 Task: Create a due date automation trigger when advanced on, on the monday before a card is due add content with a name starting with resume at 11:00 AM.
Action: Mouse moved to (1013, 302)
Screenshot: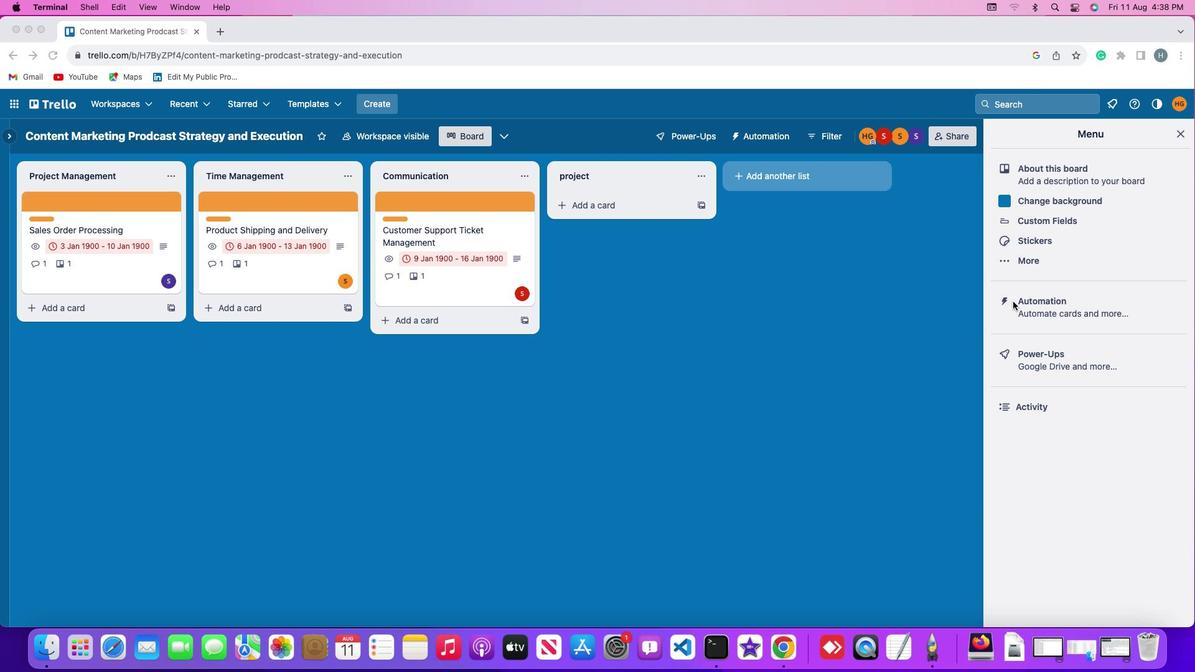 
Action: Mouse pressed left at (1013, 302)
Screenshot: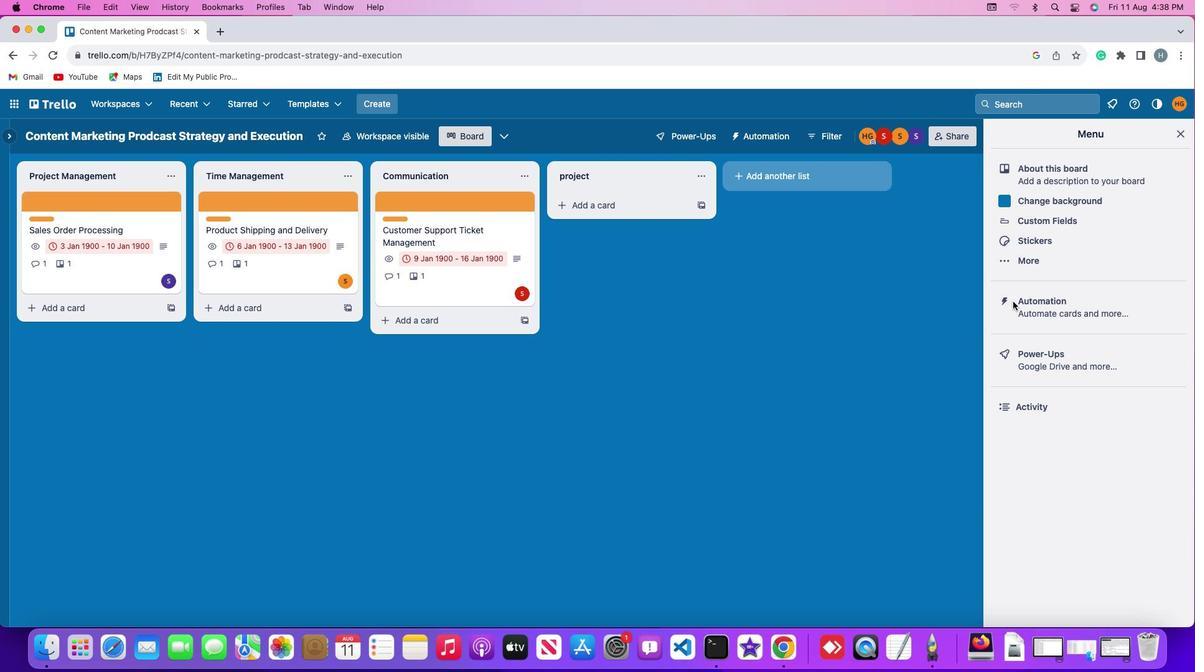 
Action: Mouse pressed left at (1013, 302)
Screenshot: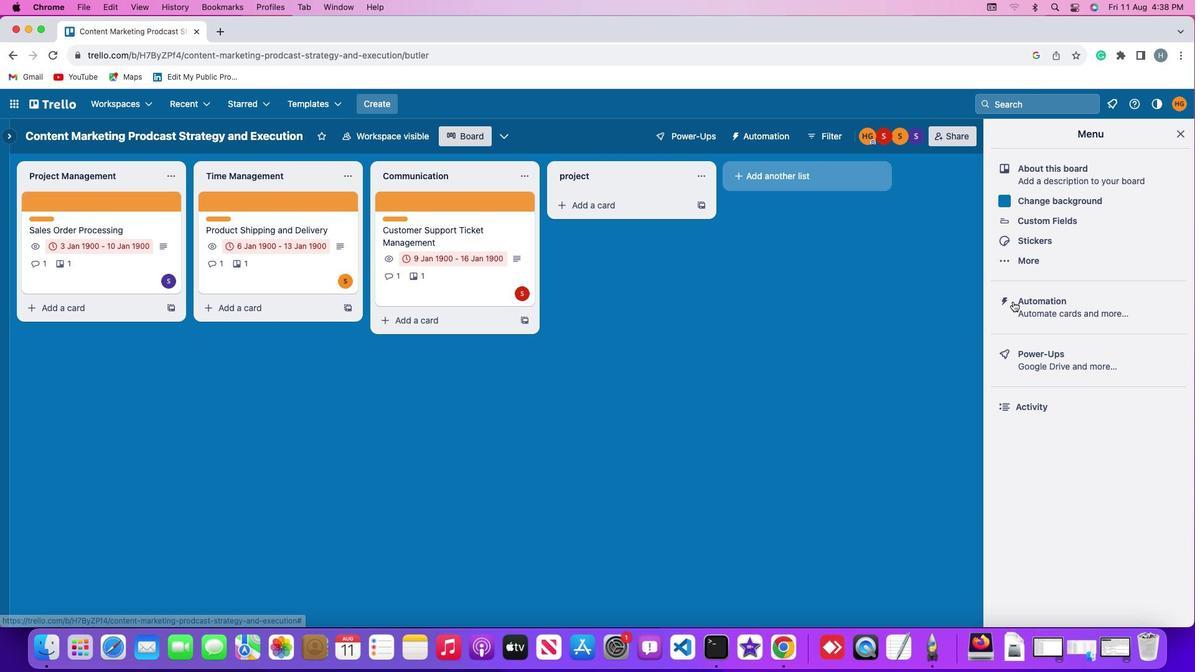 
Action: Mouse moved to (78, 292)
Screenshot: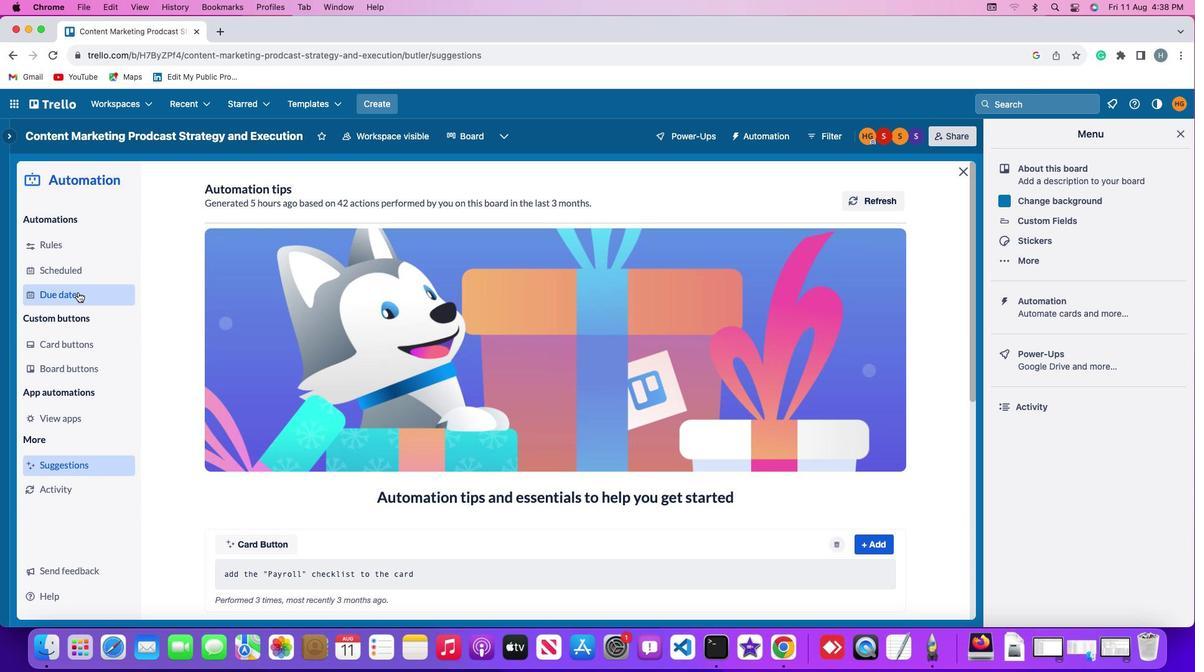 
Action: Mouse pressed left at (78, 292)
Screenshot: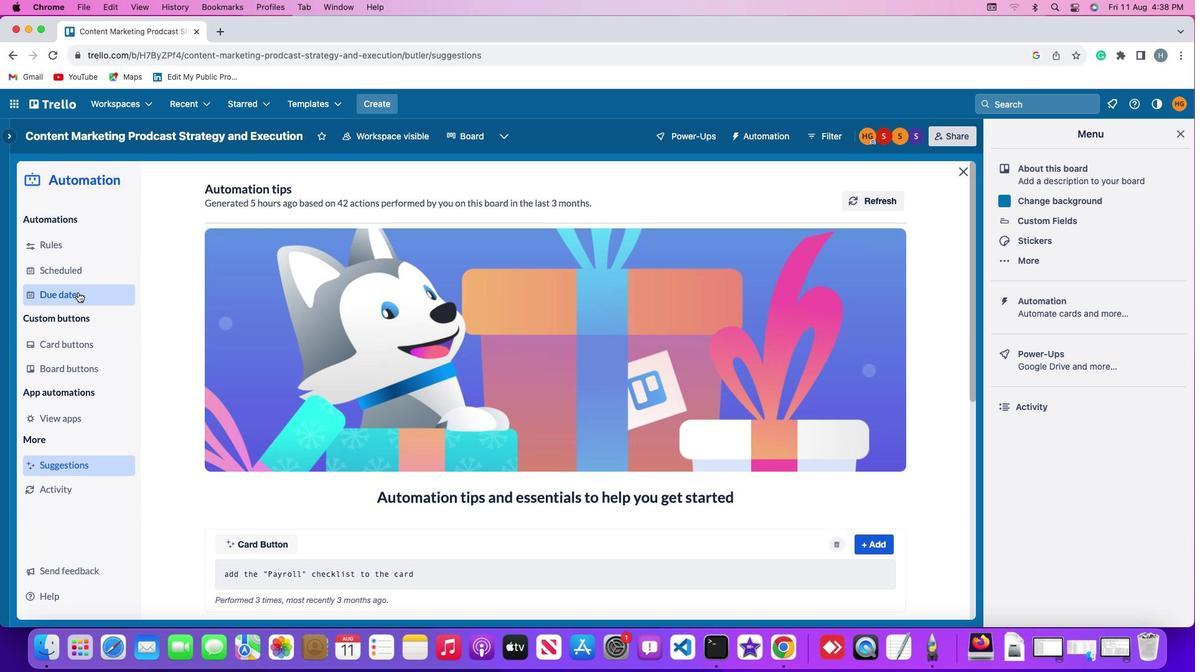 
Action: Mouse moved to (824, 192)
Screenshot: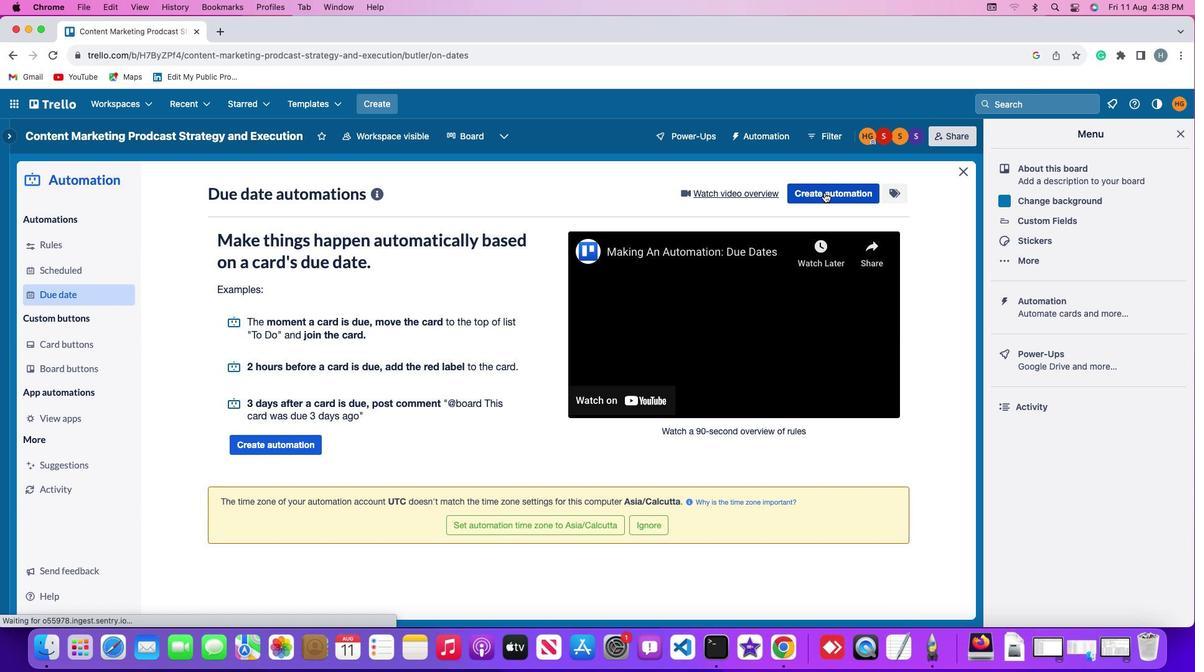 
Action: Mouse pressed left at (824, 192)
Screenshot: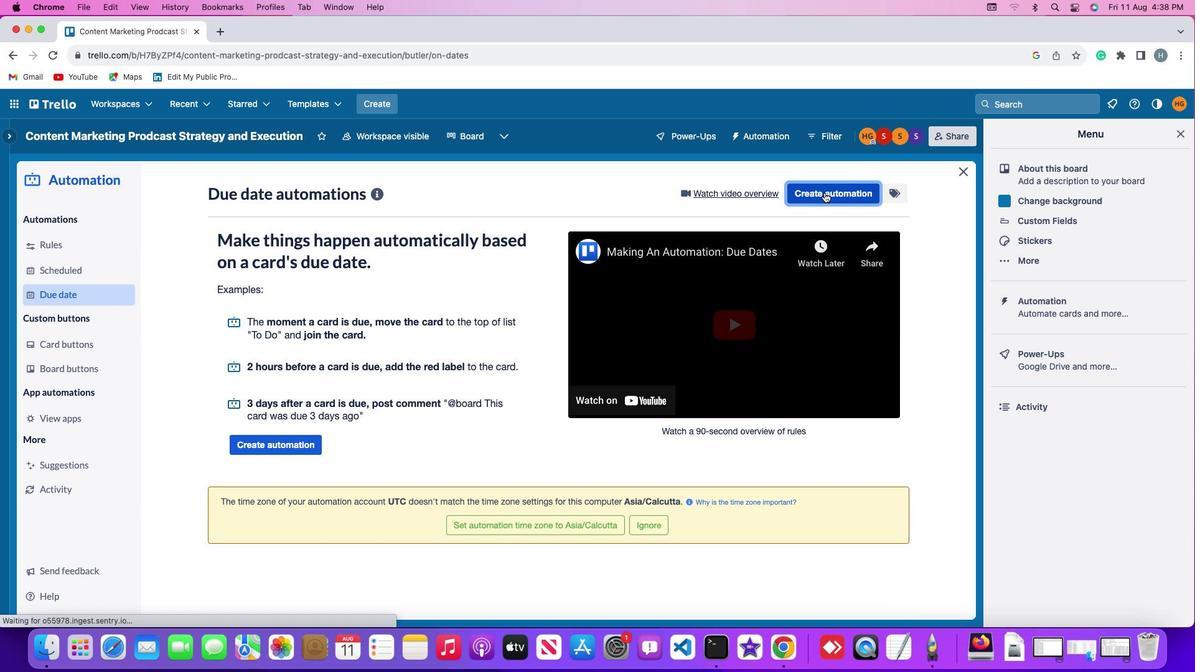 
Action: Mouse moved to (232, 310)
Screenshot: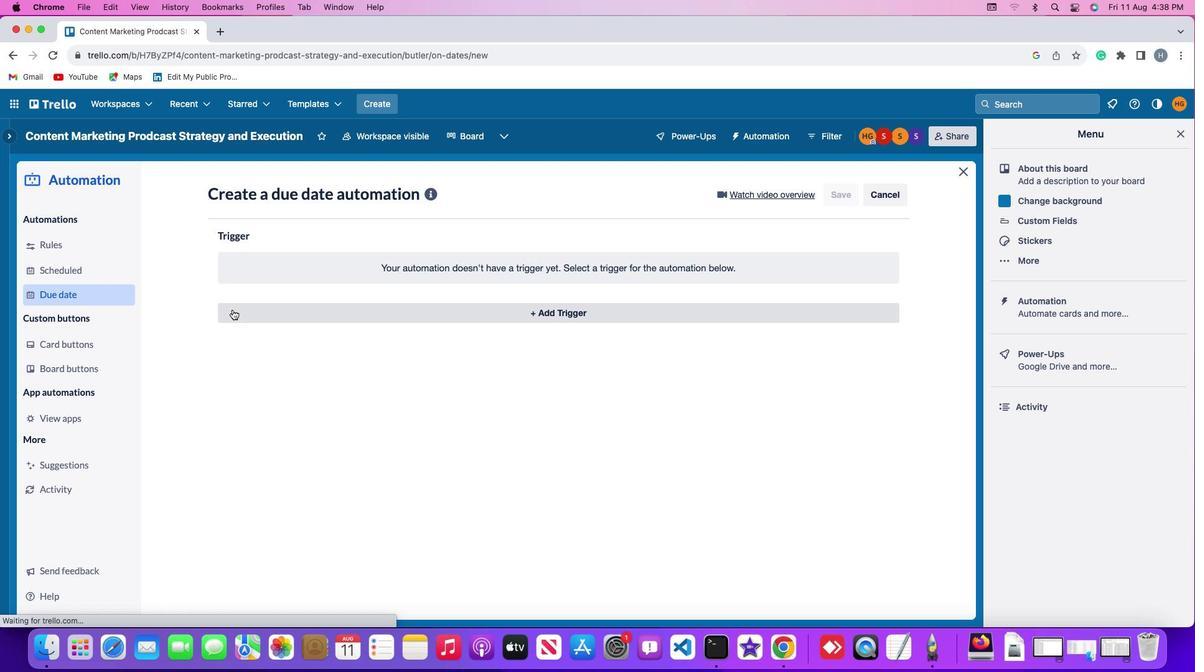 
Action: Mouse pressed left at (232, 310)
Screenshot: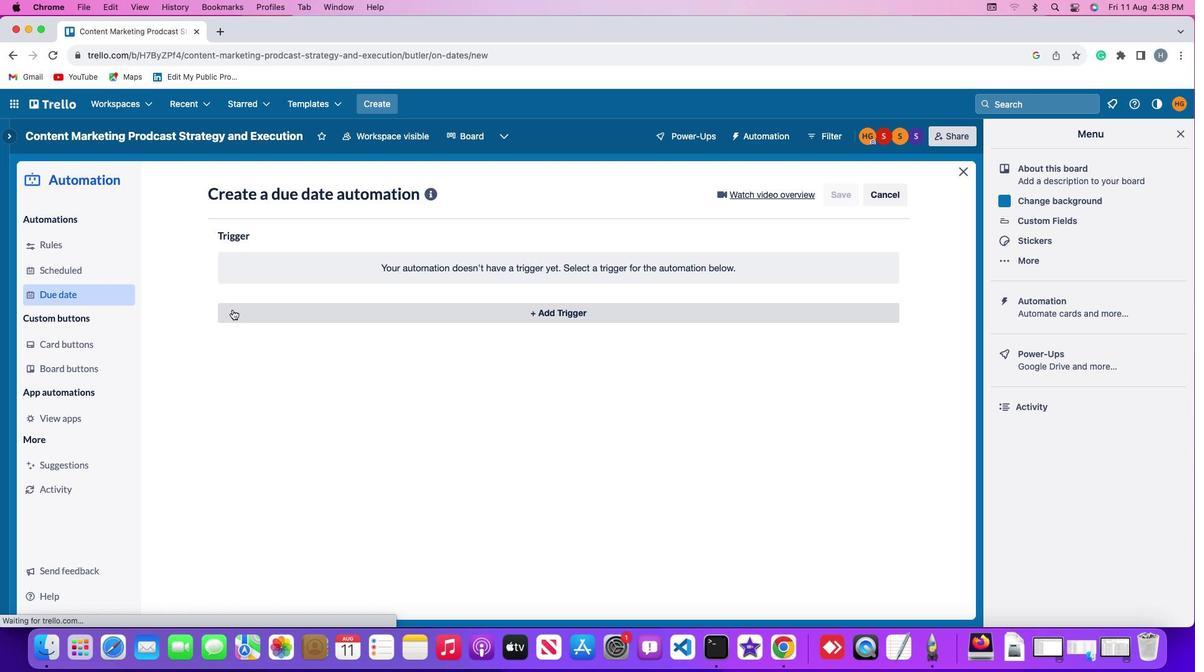 
Action: Mouse moved to (279, 551)
Screenshot: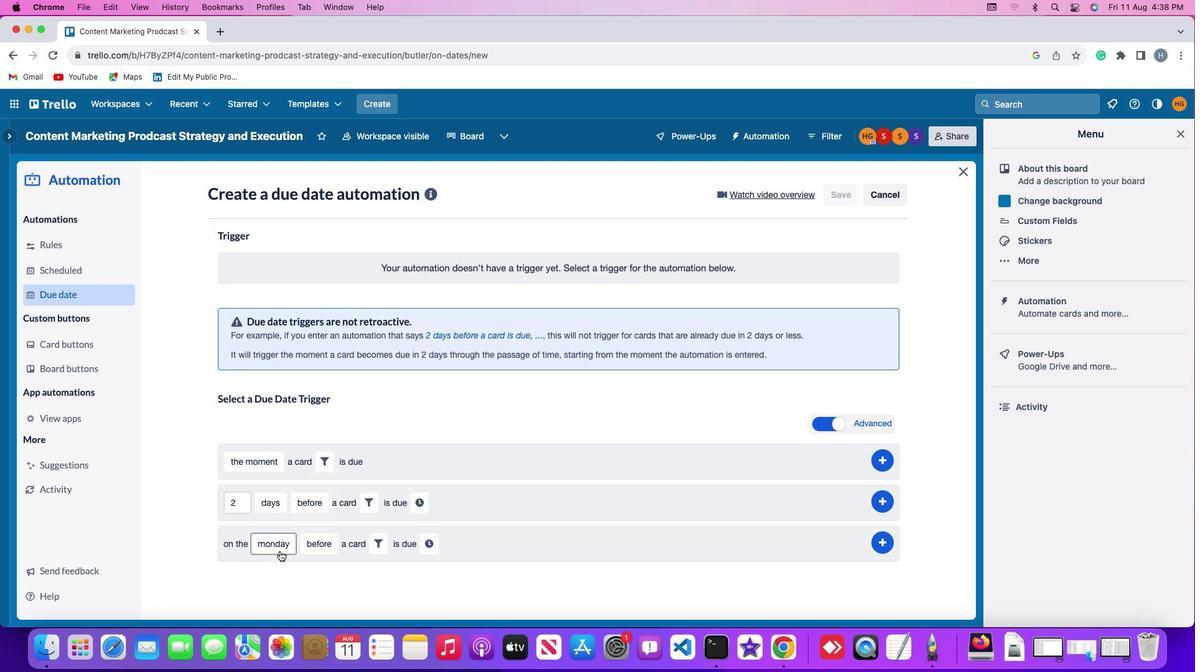 
Action: Mouse pressed left at (279, 551)
Screenshot: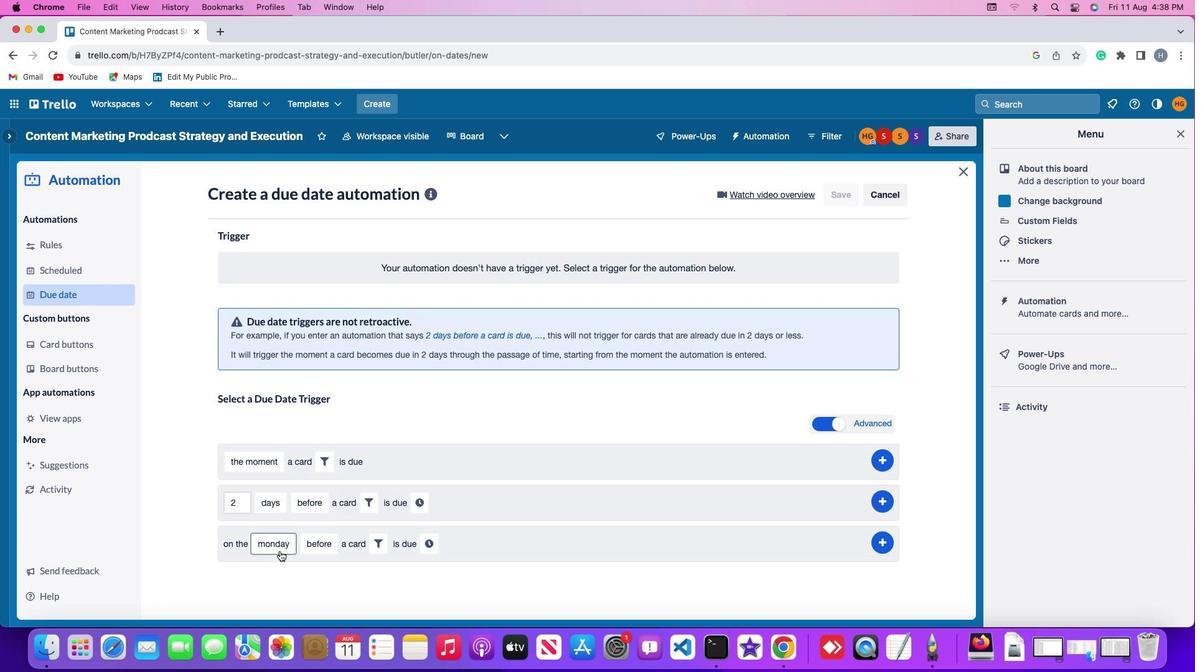 
Action: Mouse moved to (293, 371)
Screenshot: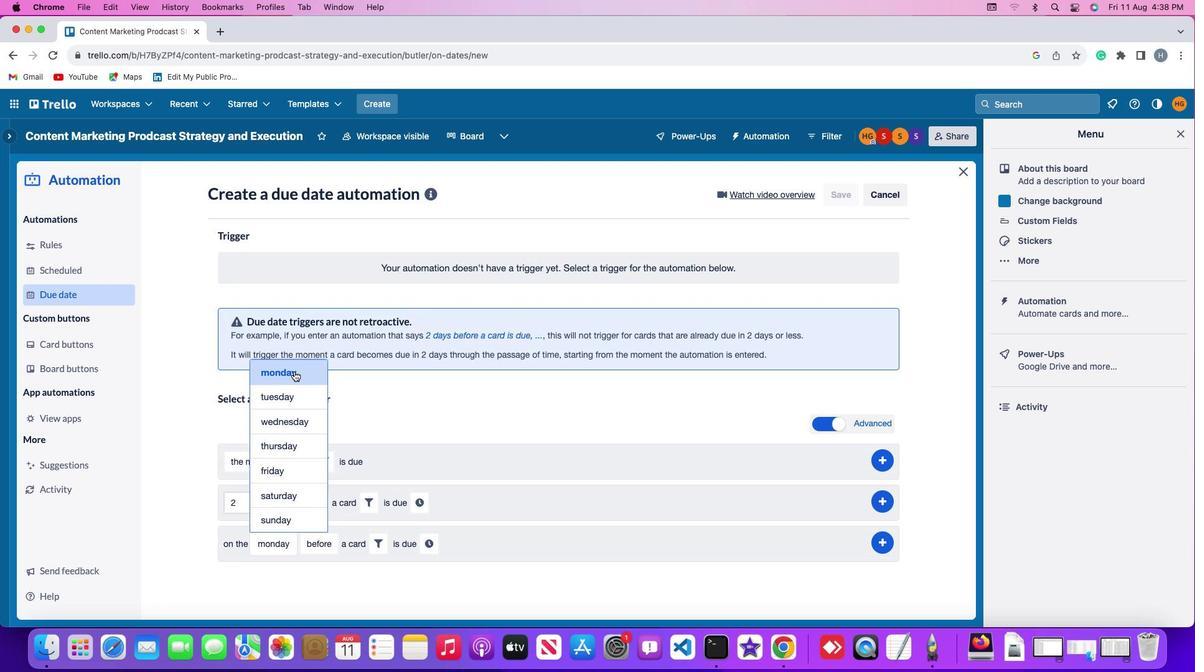 
Action: Mouse pressed left at (293, 371)
Screenshot: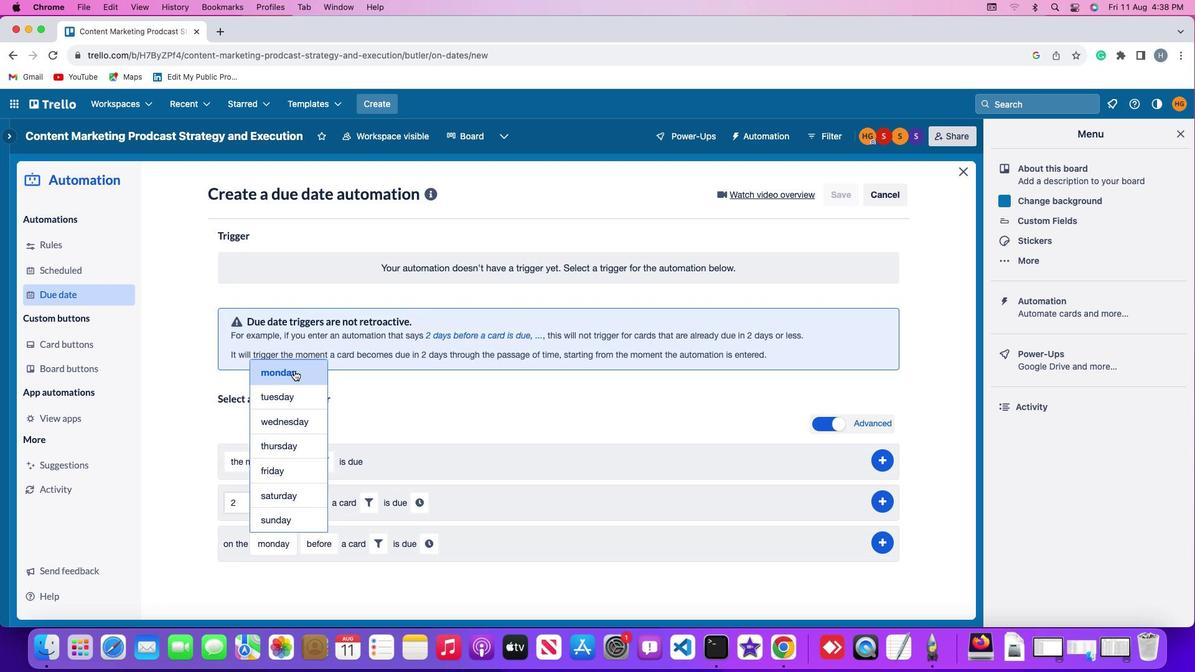 
Action: Mouse moved to (327, 538)
Screenshot: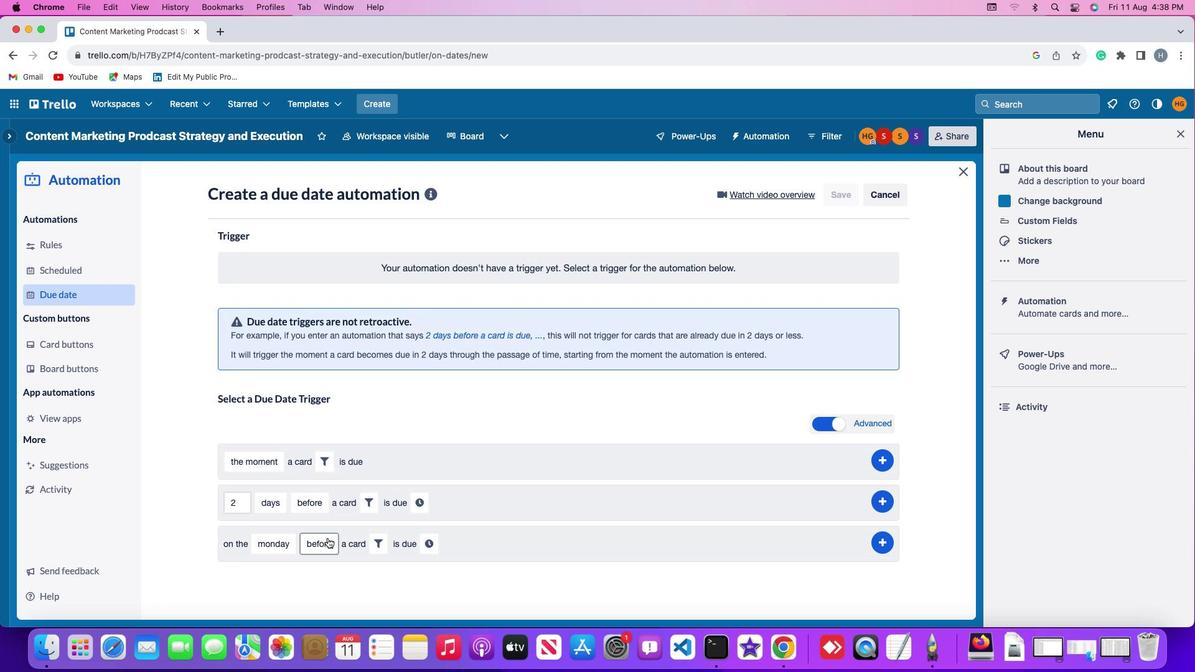 
Action: Mouse pressed left at (327, 538)
Screenshot: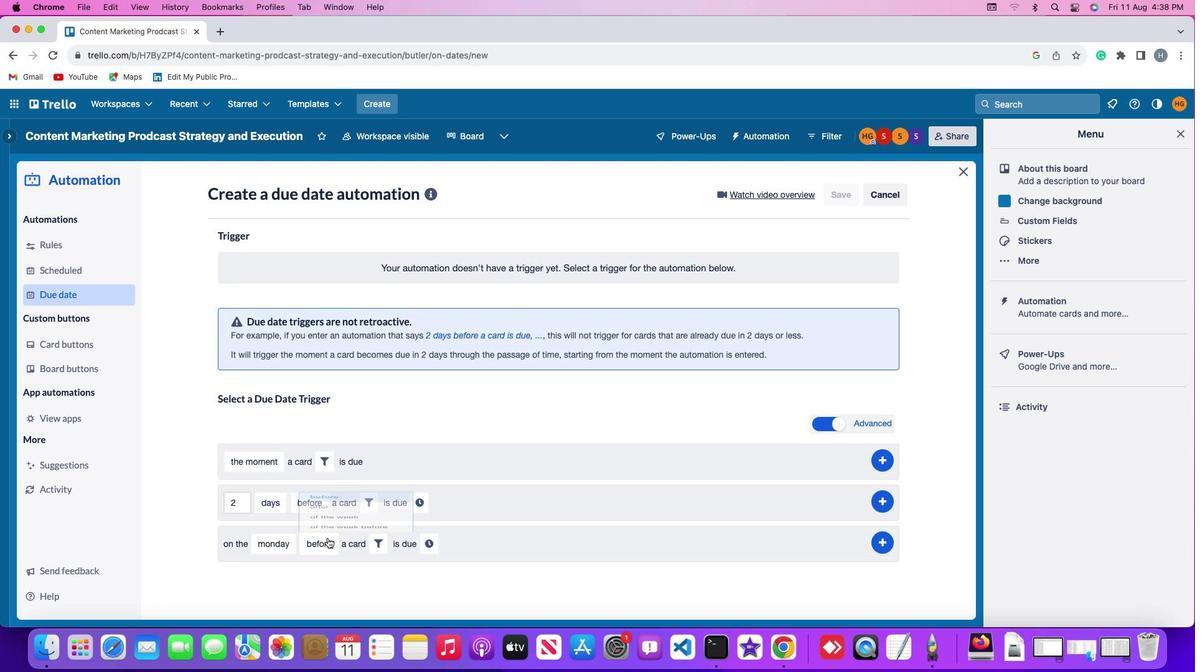 
Action: Mouse moved to (348, 447)
Screenshot: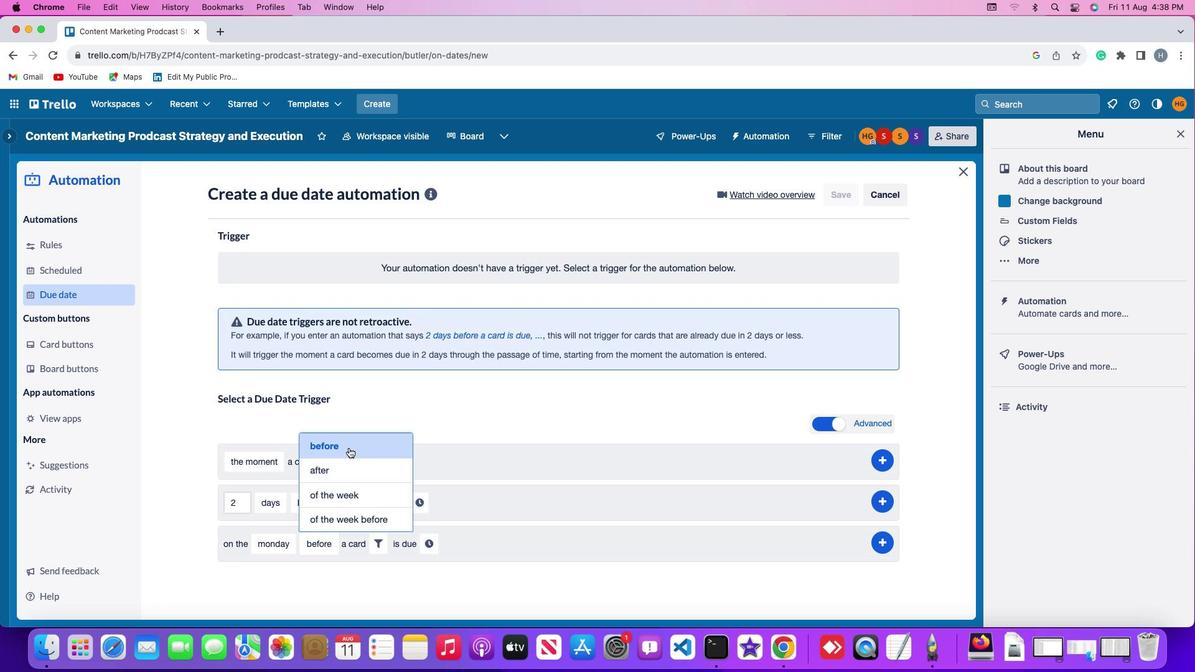 
Action: Mouse pressed left at (348, 447)
Screenshot: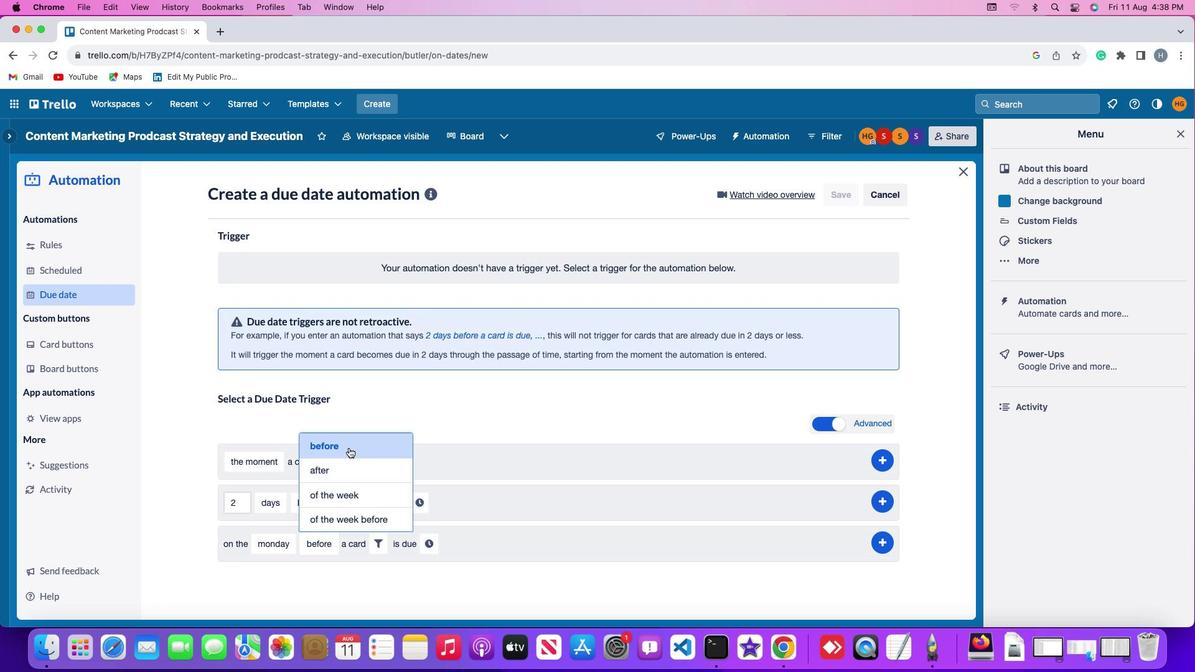 
Action: Mouse moved to (378, 553)
Screenshot: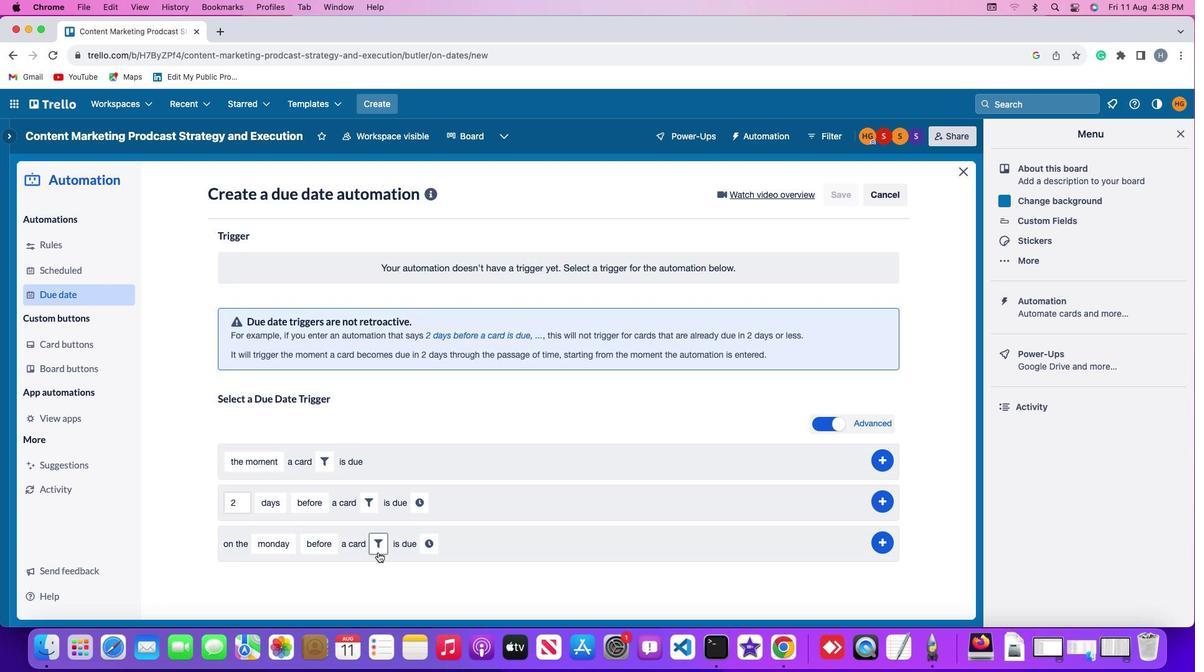 
Action: Mouse pressed left at (378, 553)
Screenshot: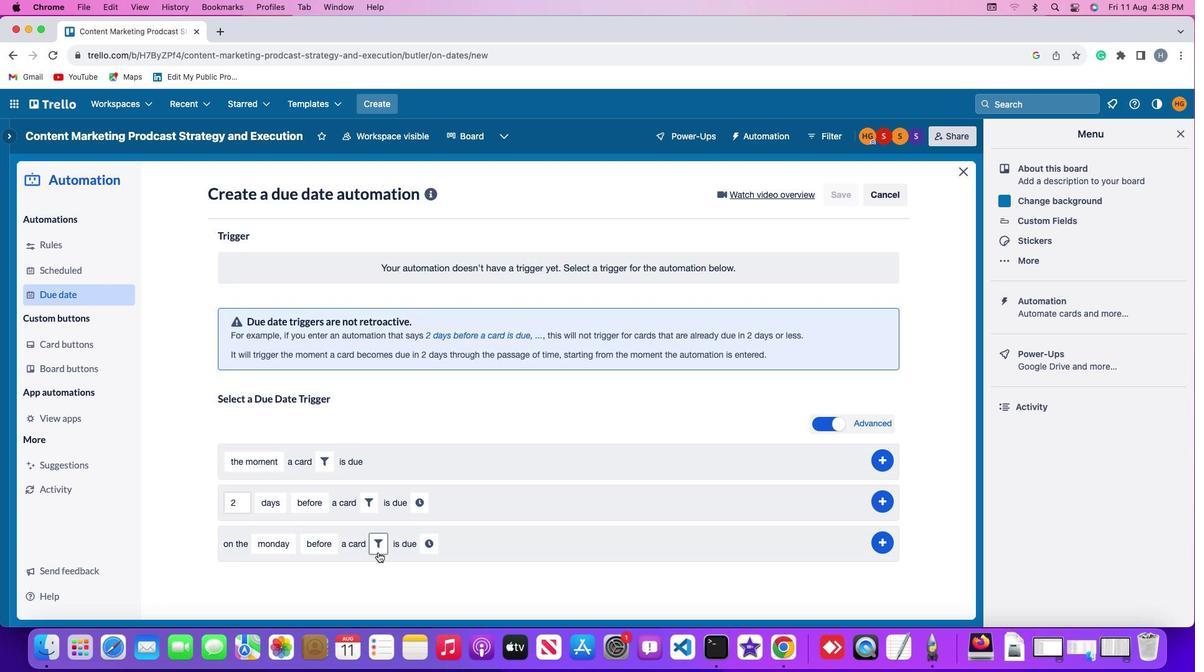 
Action: Mouse moved to (529, 586)
Screenshot: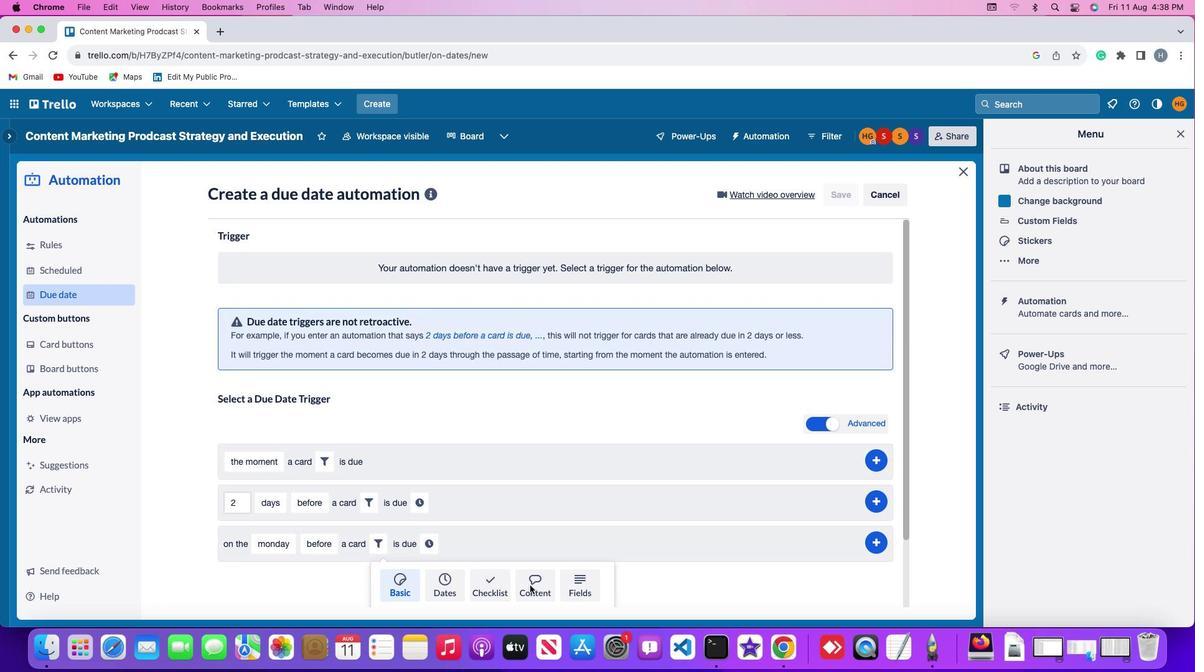 
Action: Mouse pressed left at (529, 586)
Screenshot: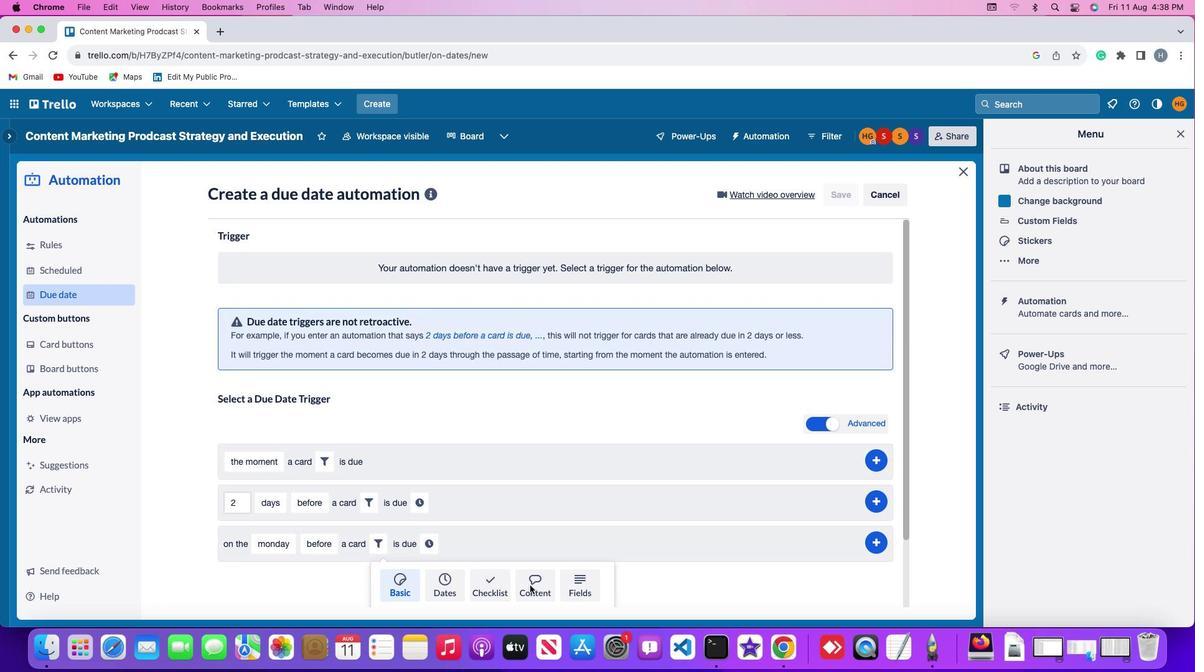
Action: Mouse moved to (292, 592)
Screenshot: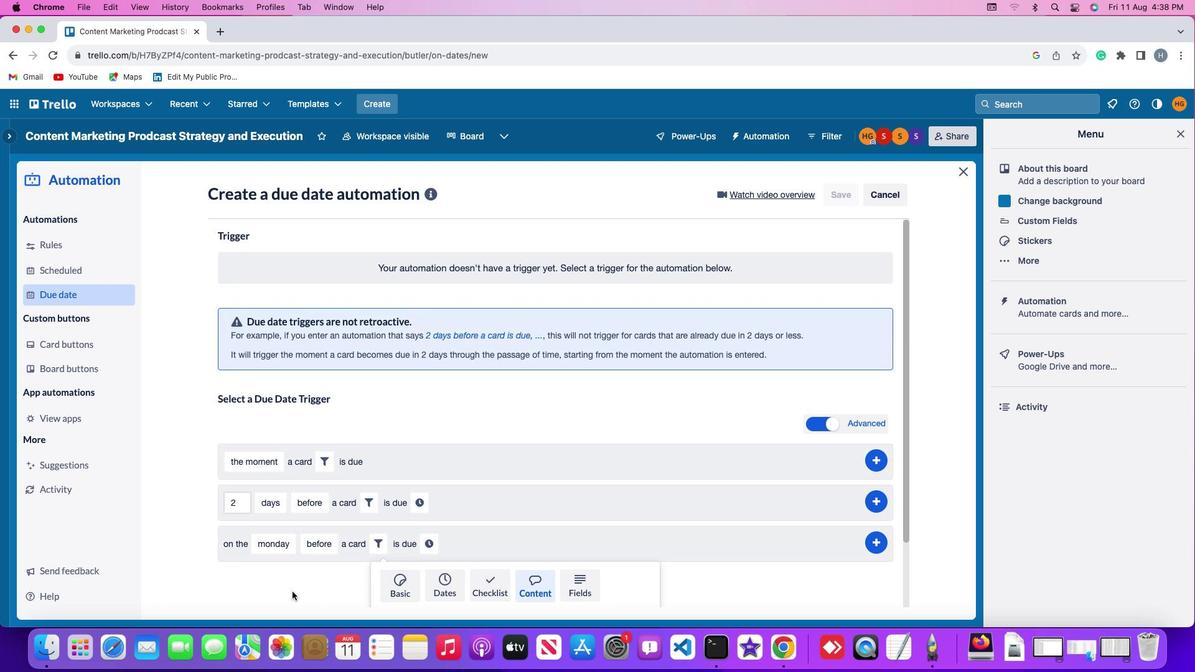 
Action: Mouse scrolled (292, 592) with delta (0, 0)
Screenshot: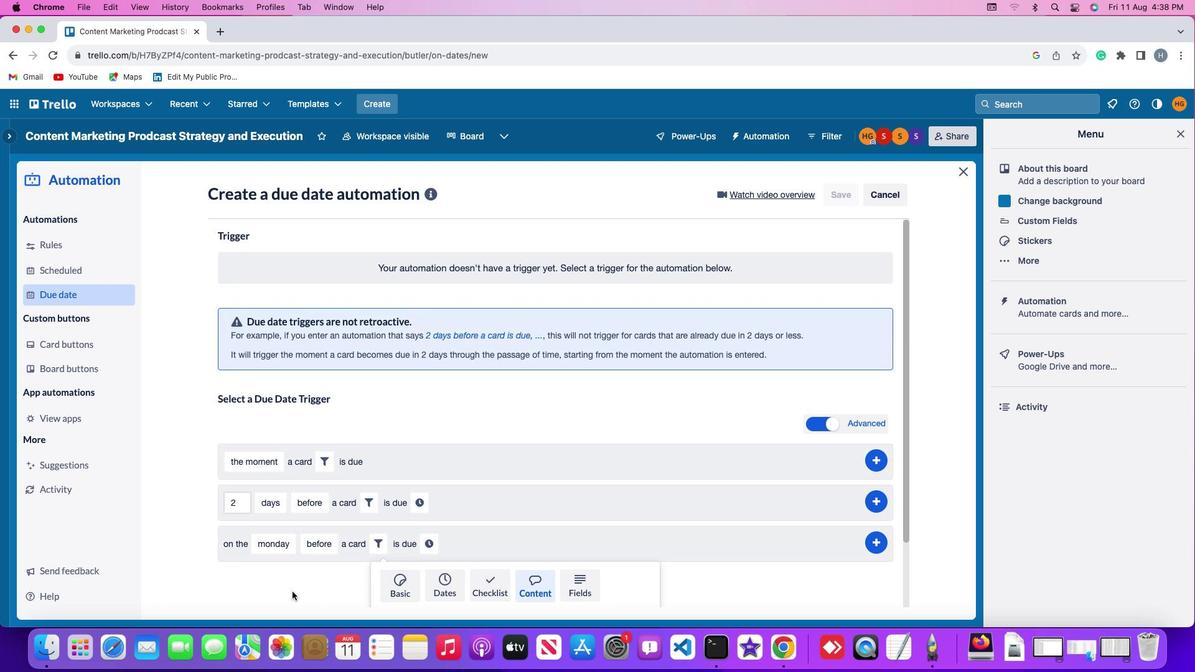 
Action: Mouse moved to (292, 592)
Screenshot: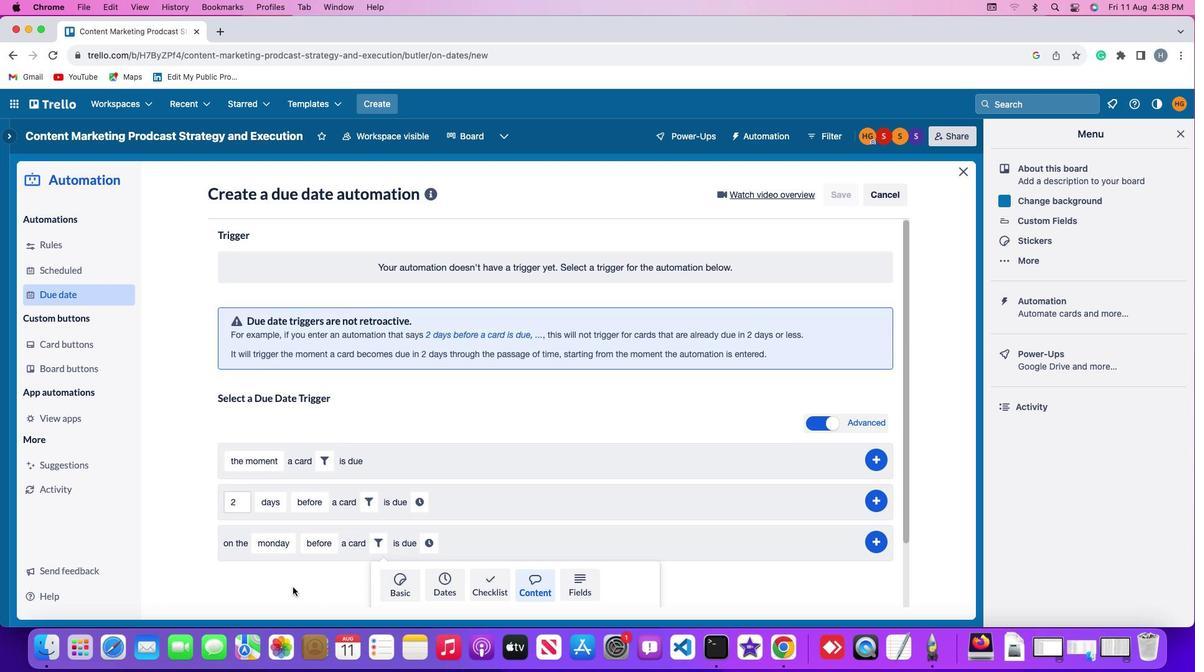 
Action: Mouse scrolled (292, 592) with delta (0, 0)
Screenshot: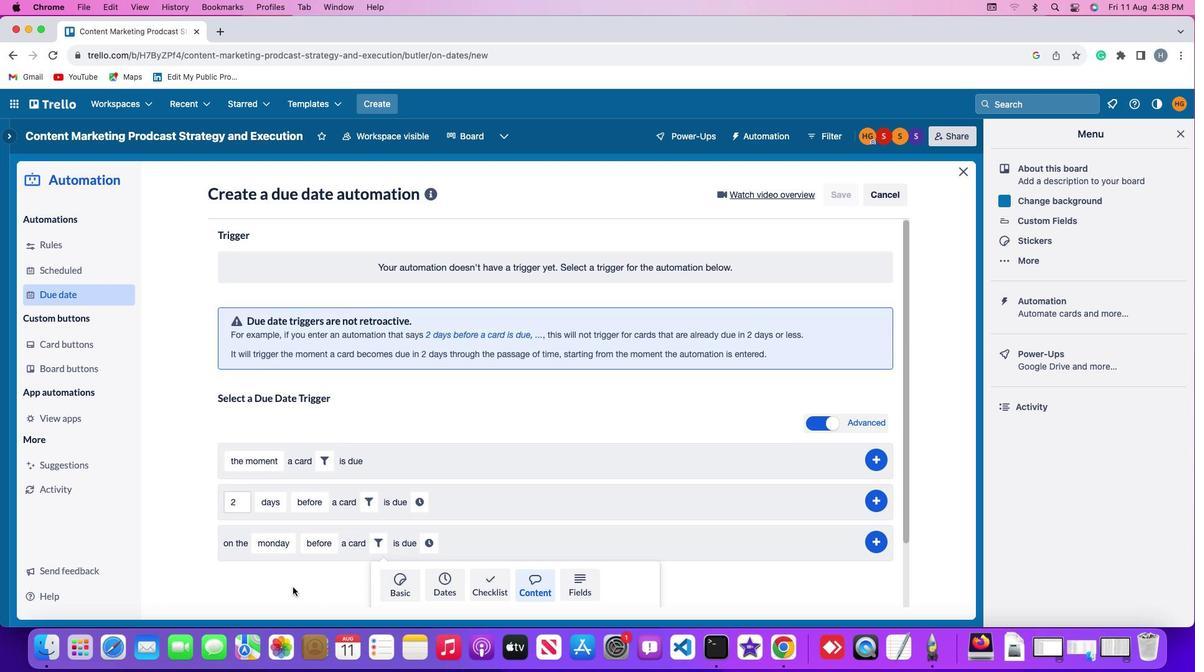 
Action: Mouse moved to (292, 591)
Screenshot: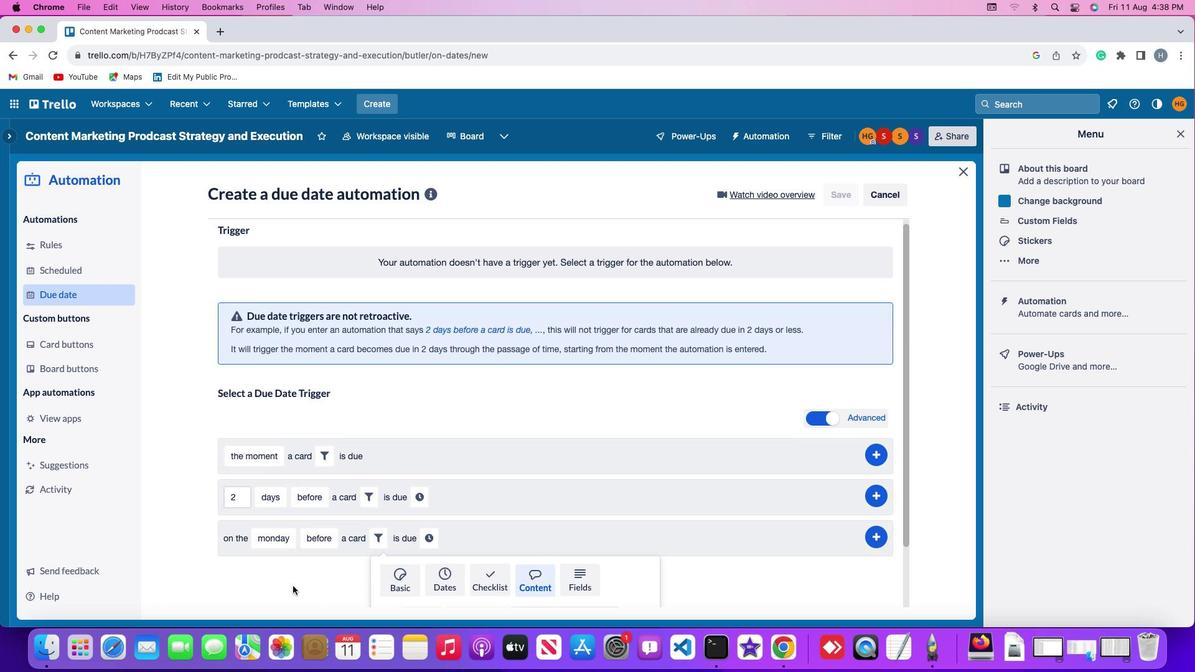 
Action: Mouse scrolled (292, 591) with delta (0, -1)
Screenshot: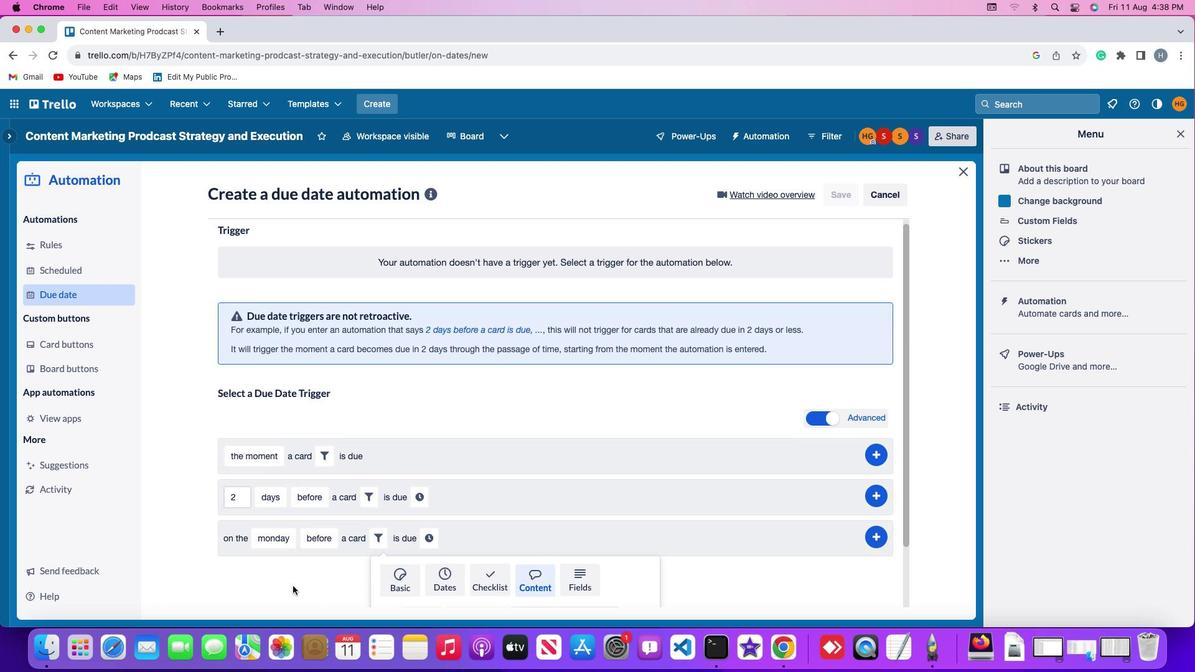 
Action: Mouse moved to (293, 586)
Screenshot: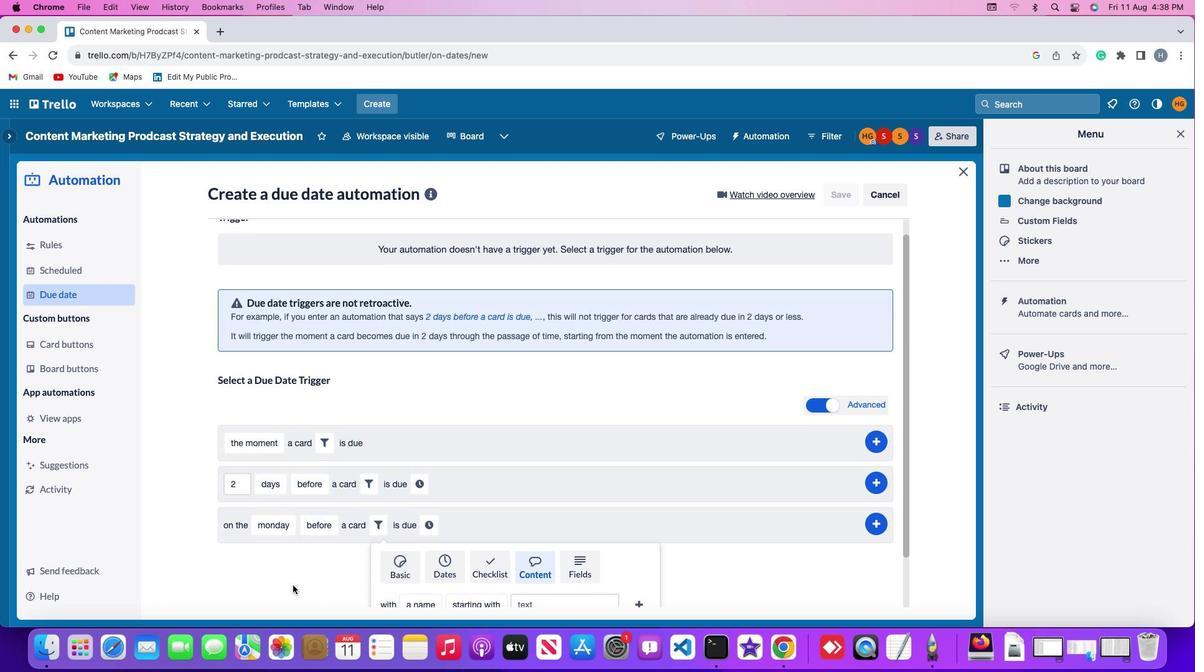 
Action: Mouse scrolled (293, 586) with delta (0, -2)
Screenshot: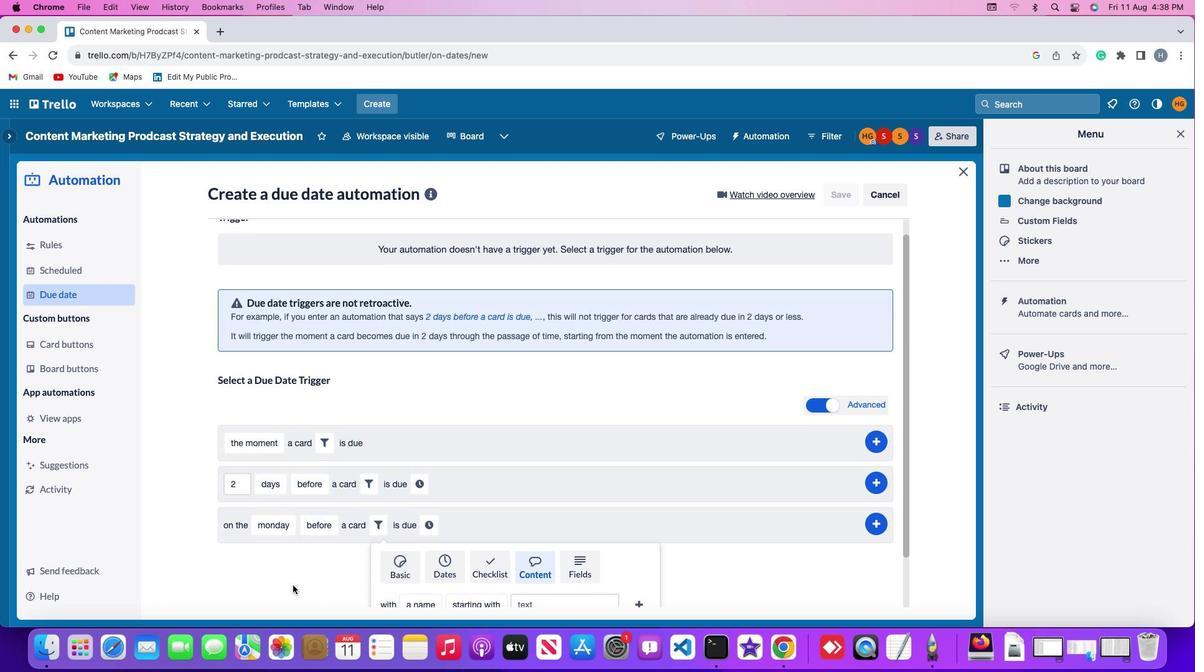 
Action: Mouse moved to (294, 585)
Screenshot: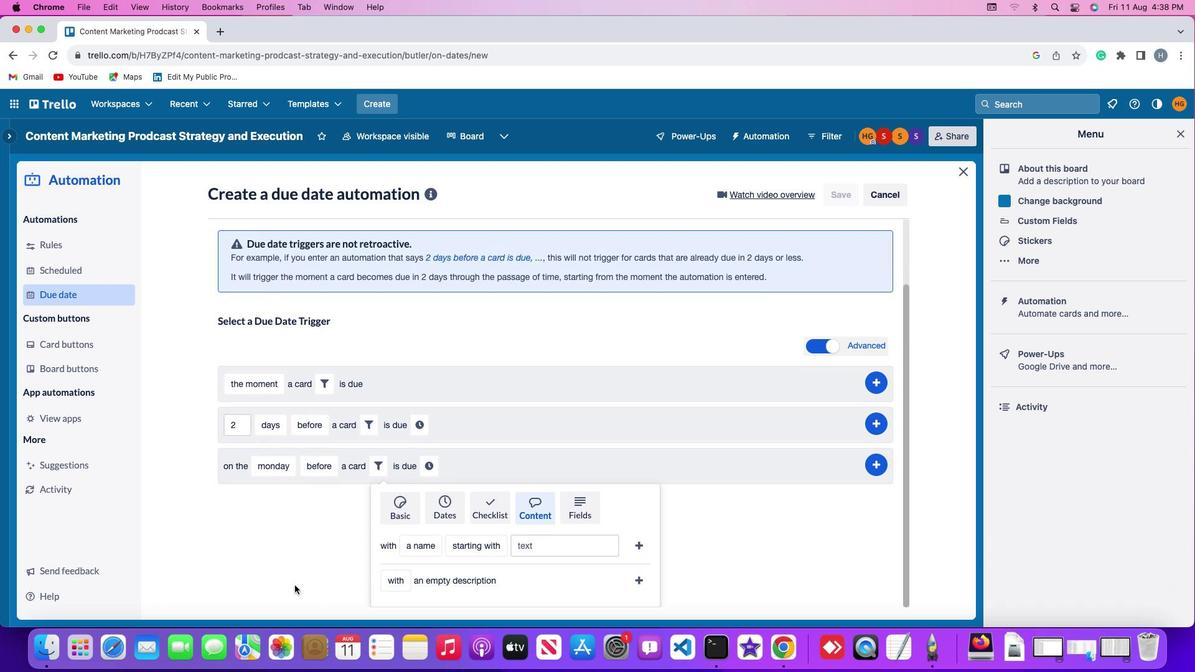 
Action: Mouse scrolled (294, 585) with delta (0, 0)
Screenshot: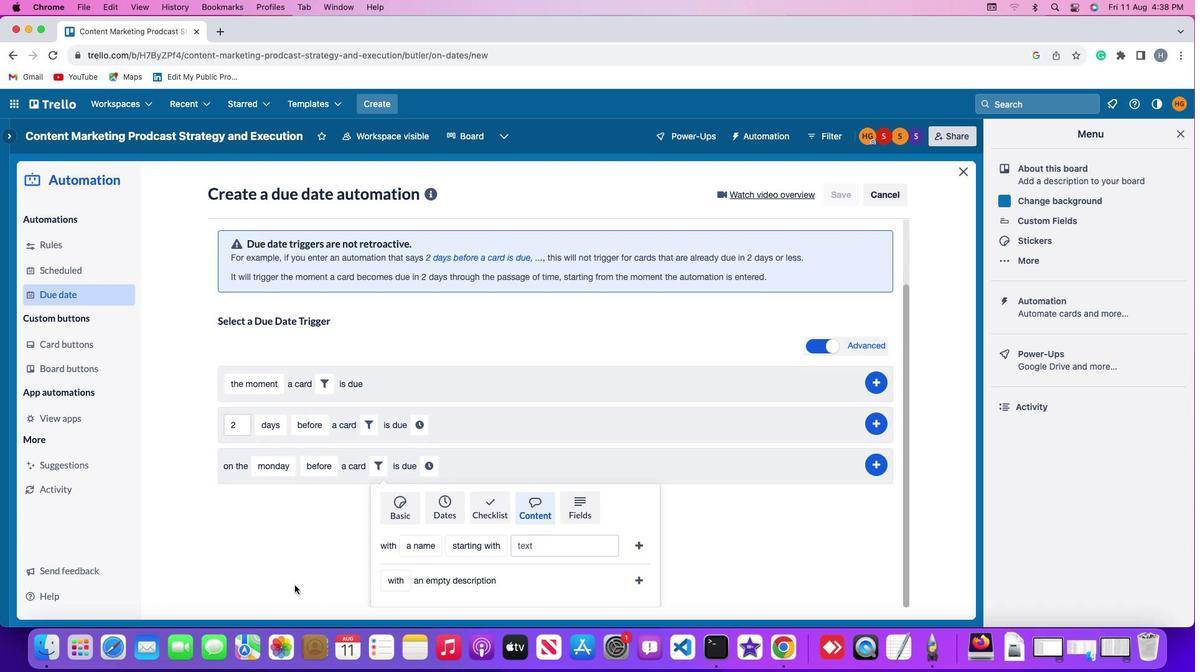 
Action: Mouse scrolled (294, 585) with delta (0, 0)
Screenshot: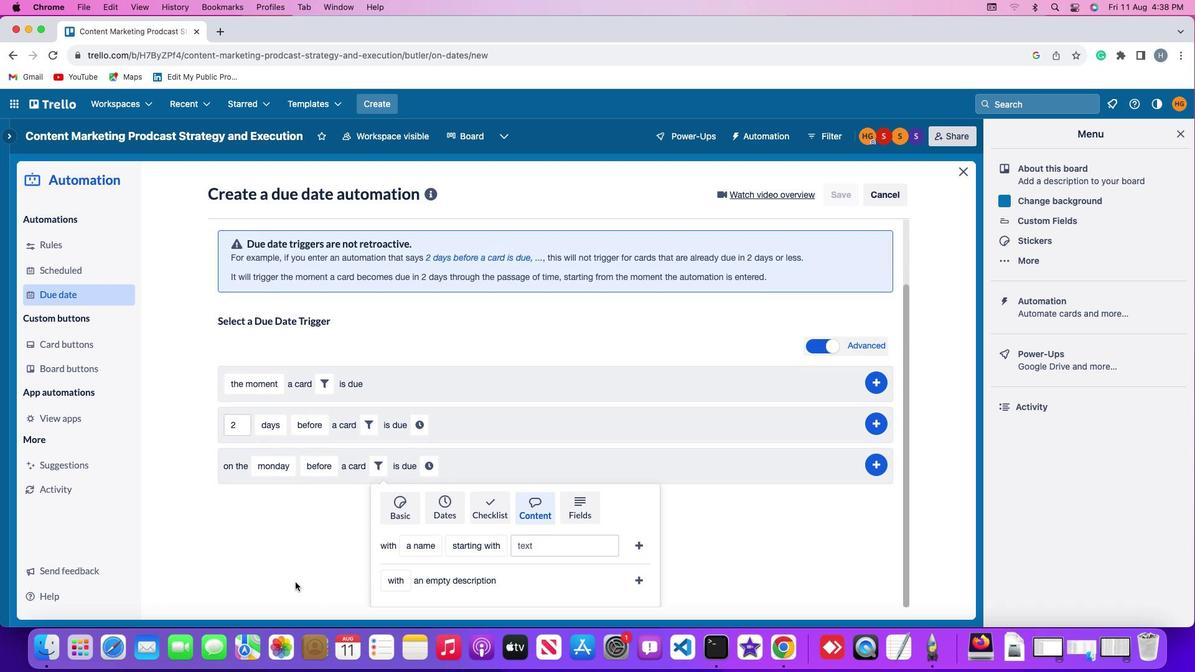 
Action: Mouse moved to (295, 584)
Screenshot: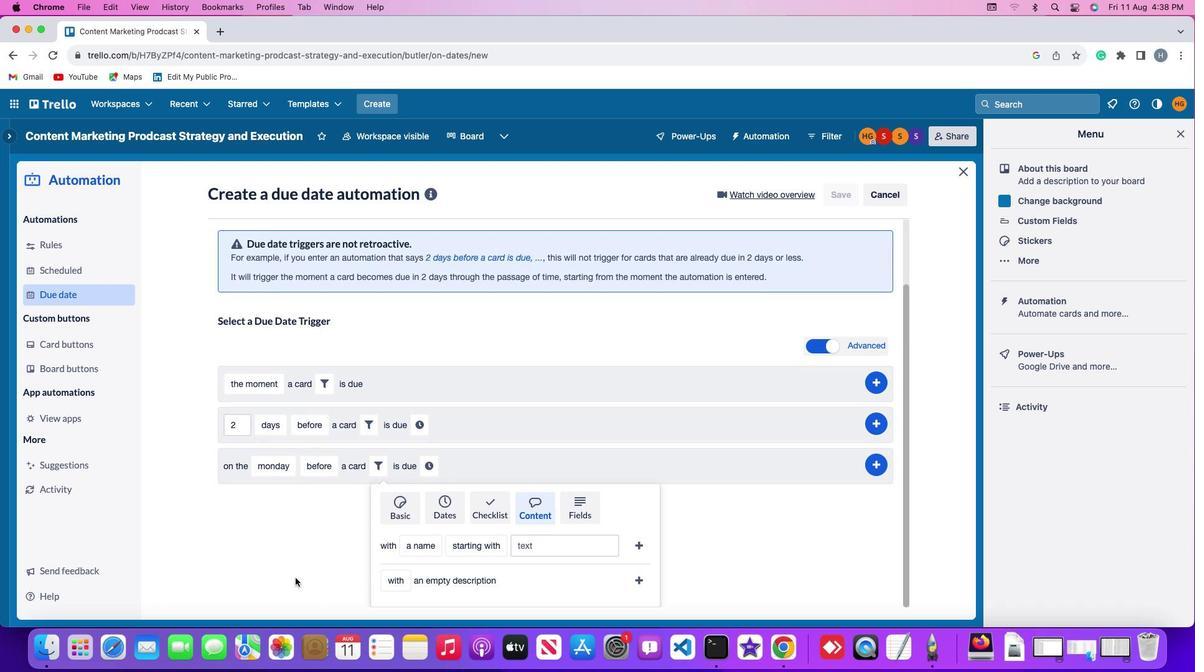 
Action: Mouse scrolled (295, 584) with delta (0, -1)
Screenshot: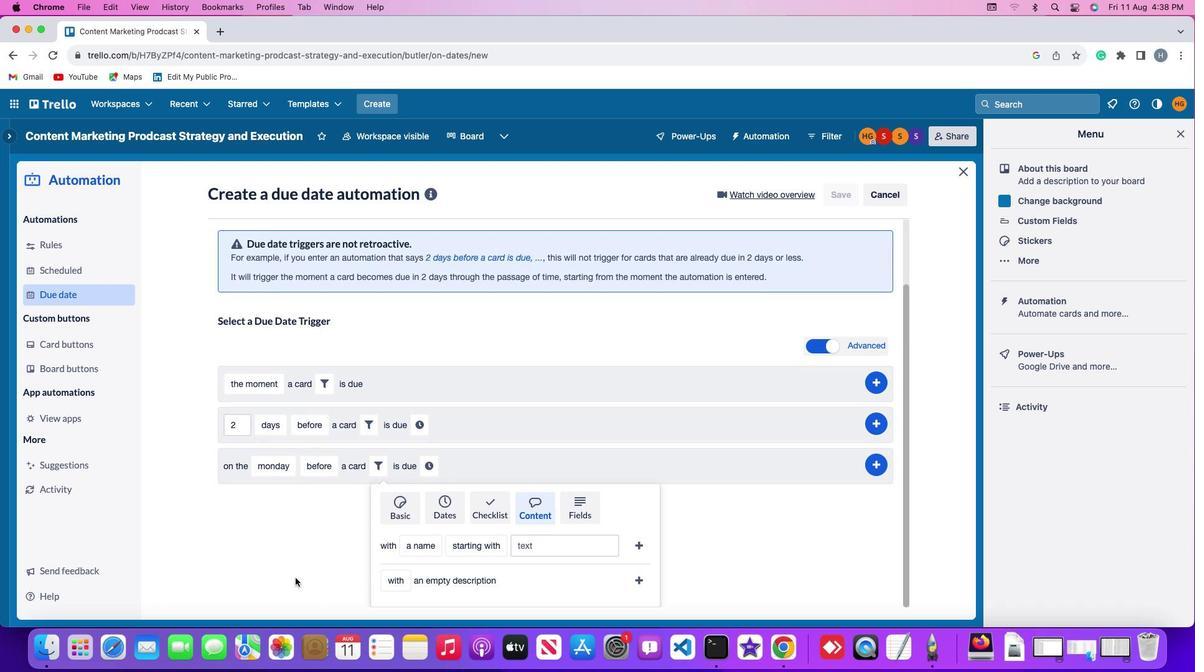 
Action: Mouse moved to (409, 548)
Screenshot: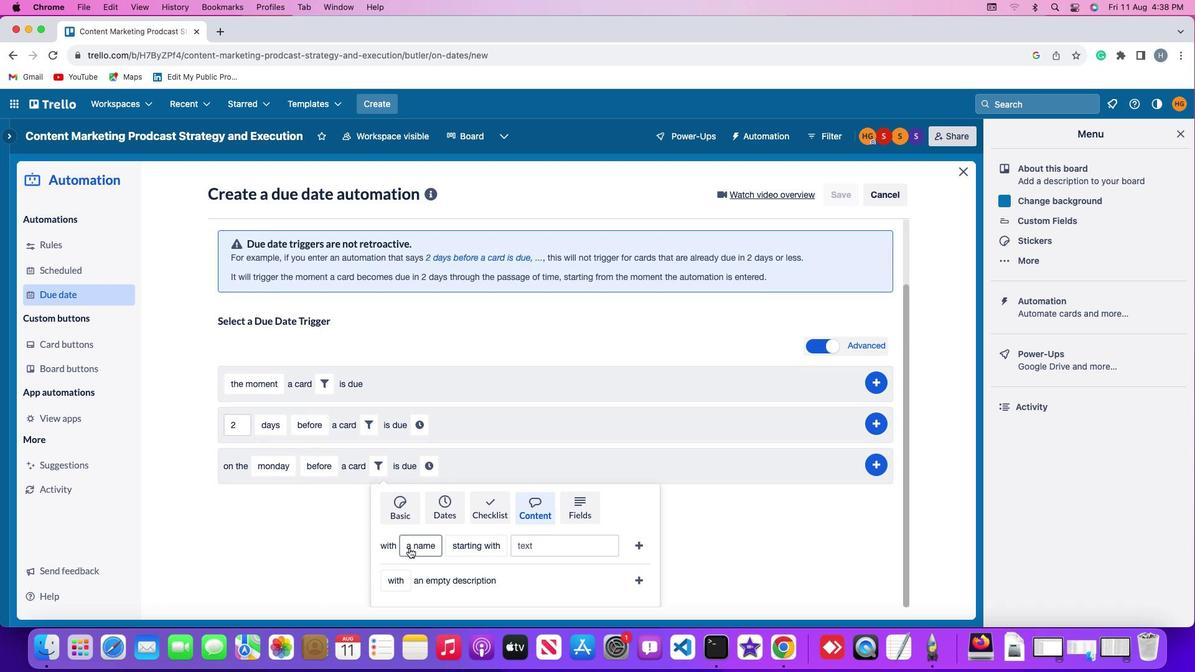 
Action: Mouse pressed left at (409, 548)
Screenshot: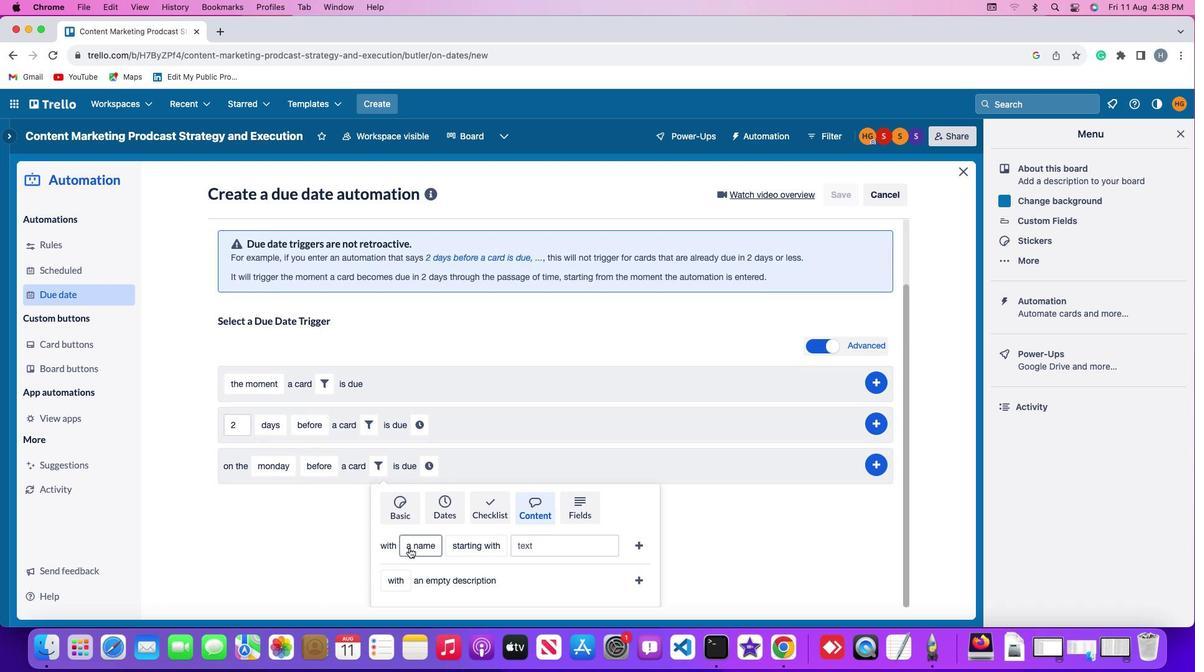 
Action: Mouse moved to (442, 471)
Screenshot: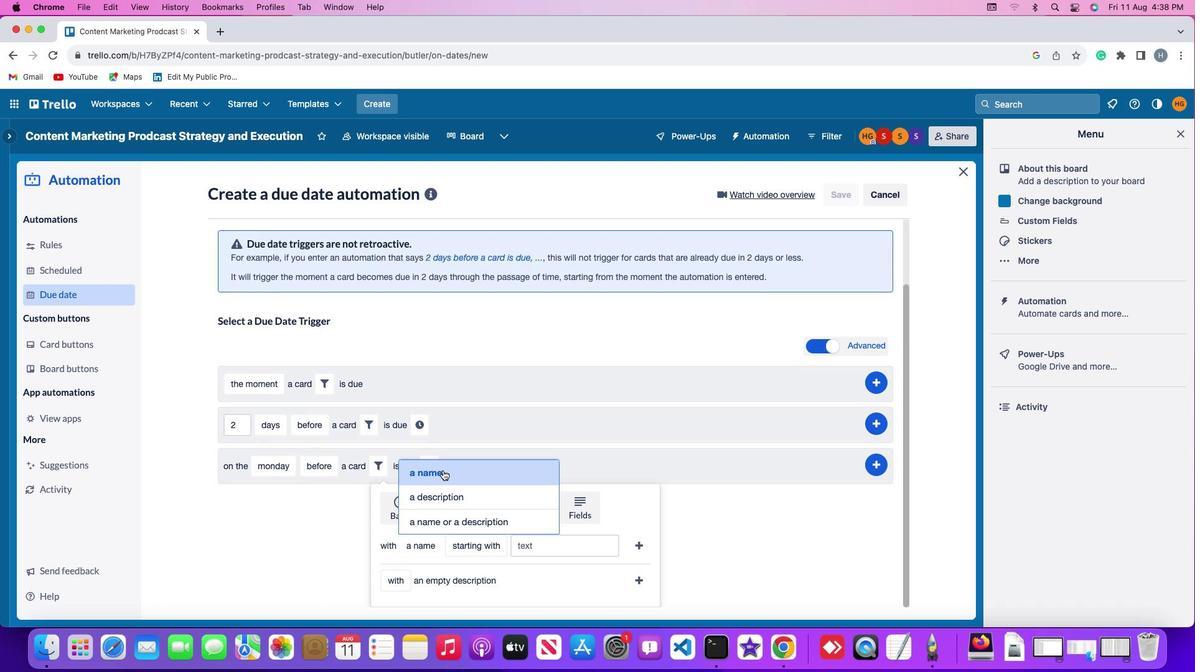
Action: Mouse pressed left at (442, 471)
Screenshot: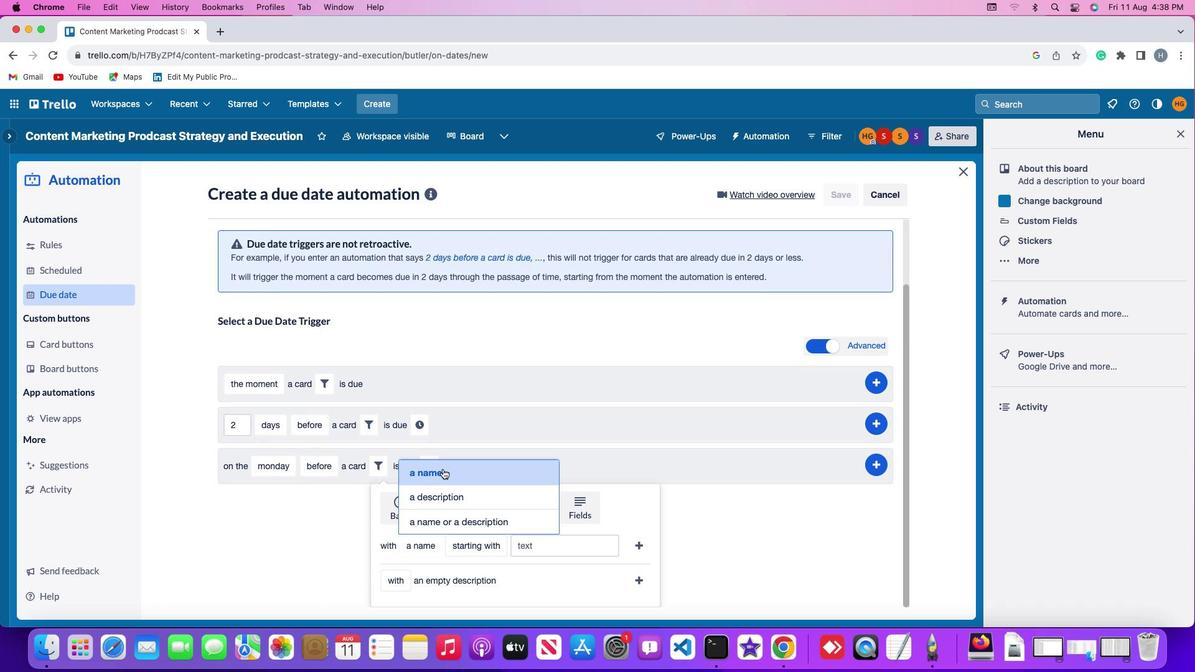 
Action: Mouse moved to (480, 547)
Screenshot: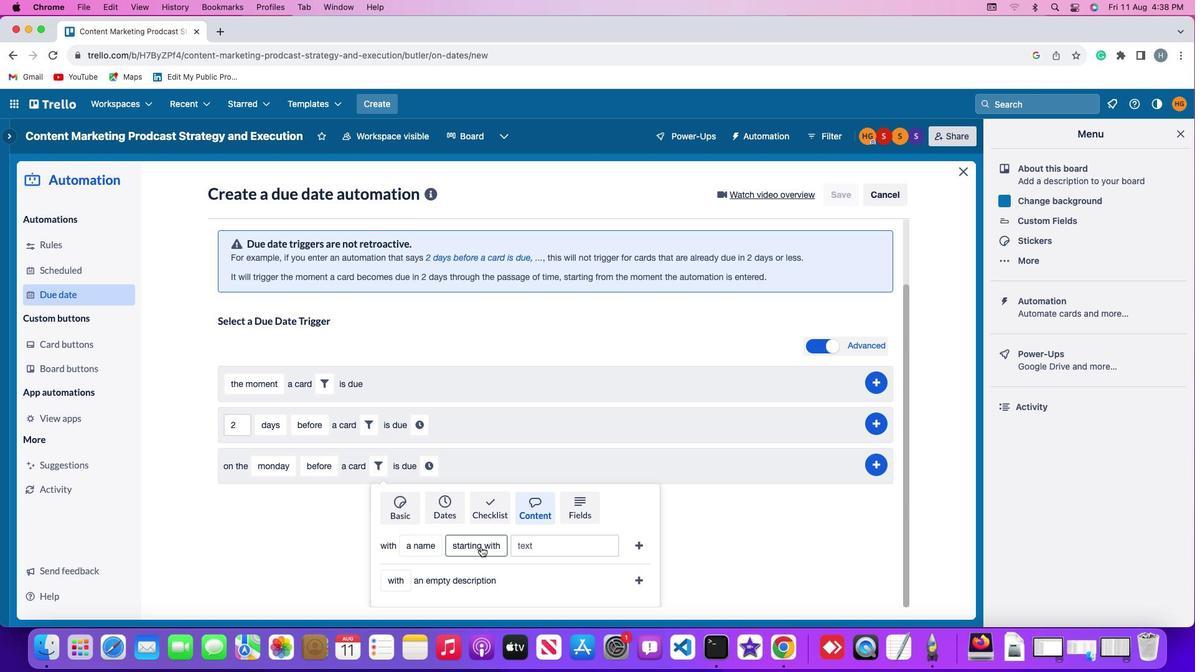 
Action: Mouse pressed left at (480, 547)
Screenshot: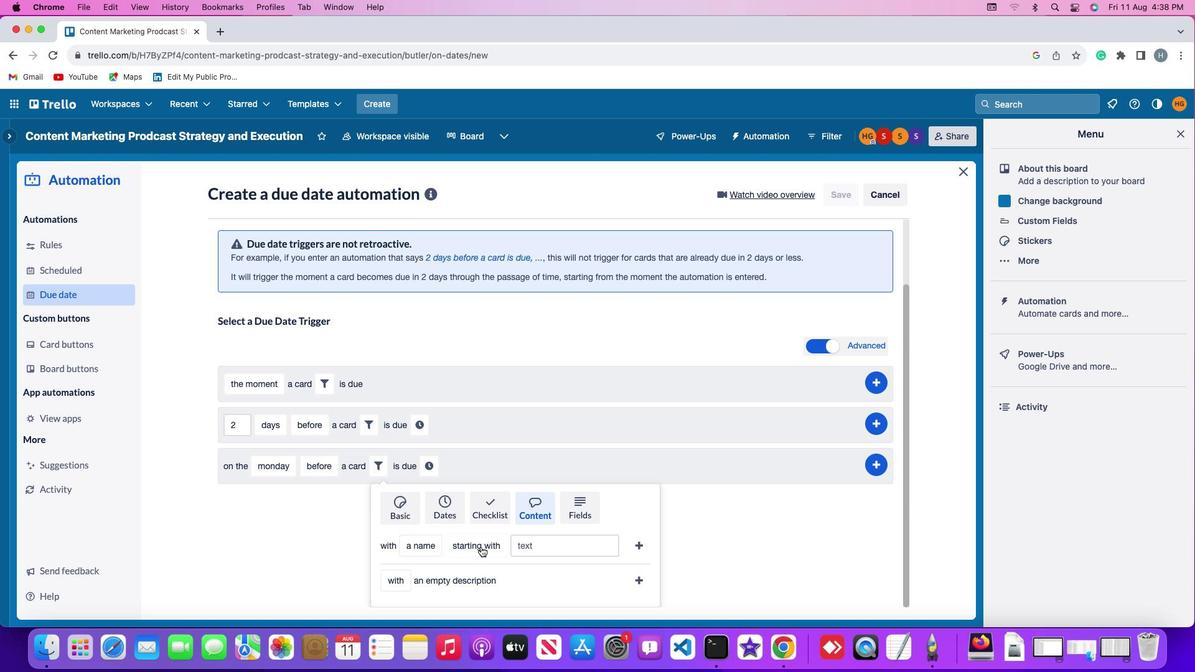
Action: Mouse moved to (504, 397)
Screenshot: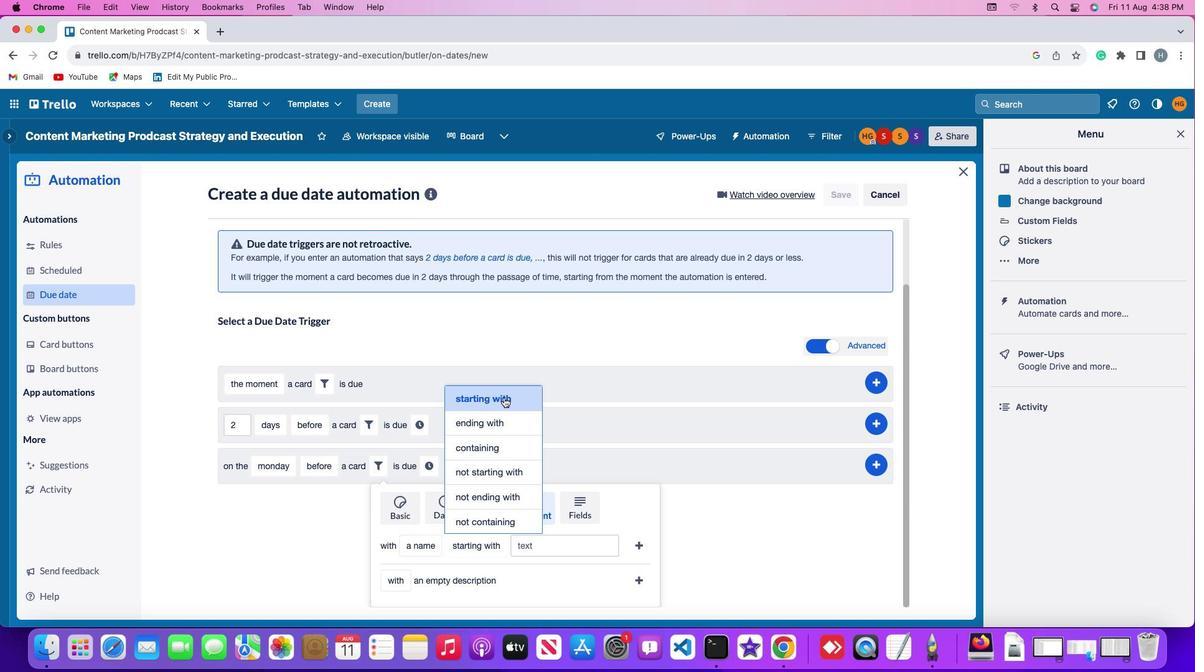 
Action: Mouse pressed left at (504, 397)
Screenshot: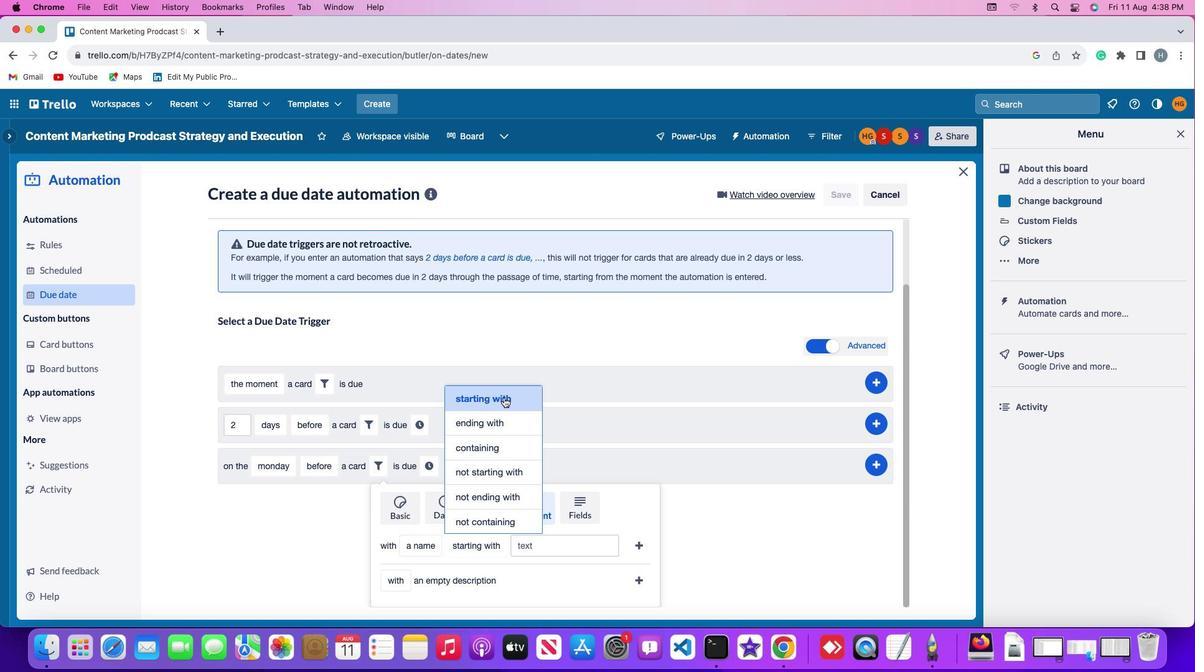
Action: Mouse moved to (537, 543)
Screenshot: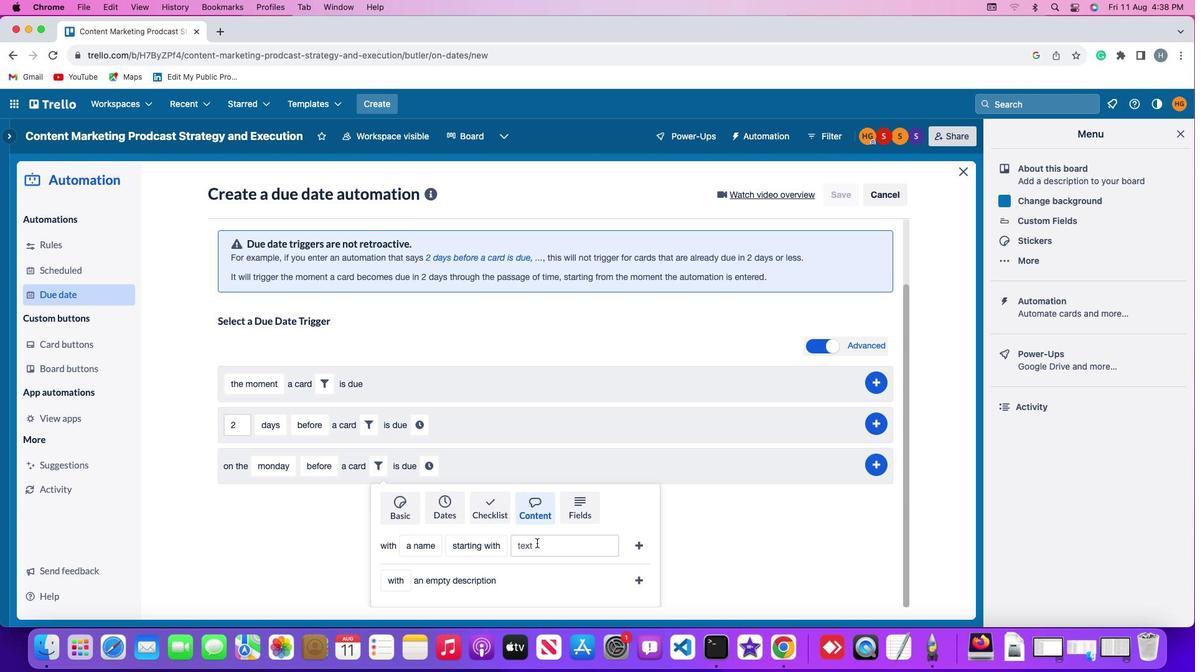 
Action: Mouse pressed left at (537, 543)
Screenshot: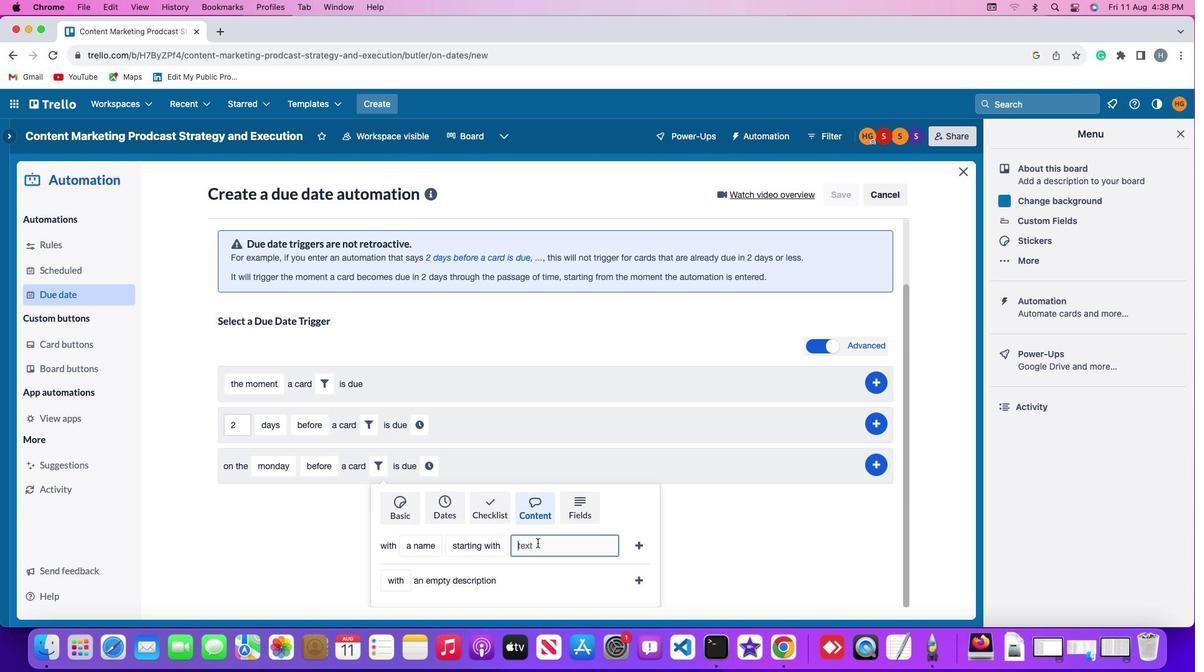 
Action: Mouse moved to (537, 543)
Screenshot: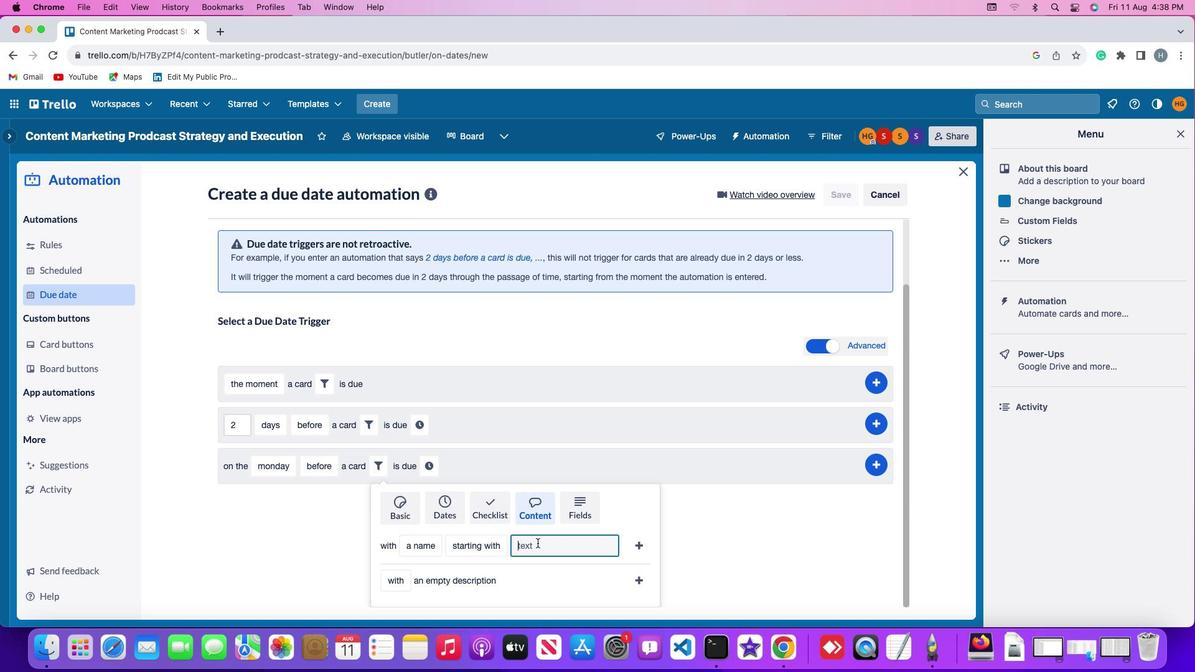 
Action: Key pressed 'r''e''s''u''m''e'
Screenshot: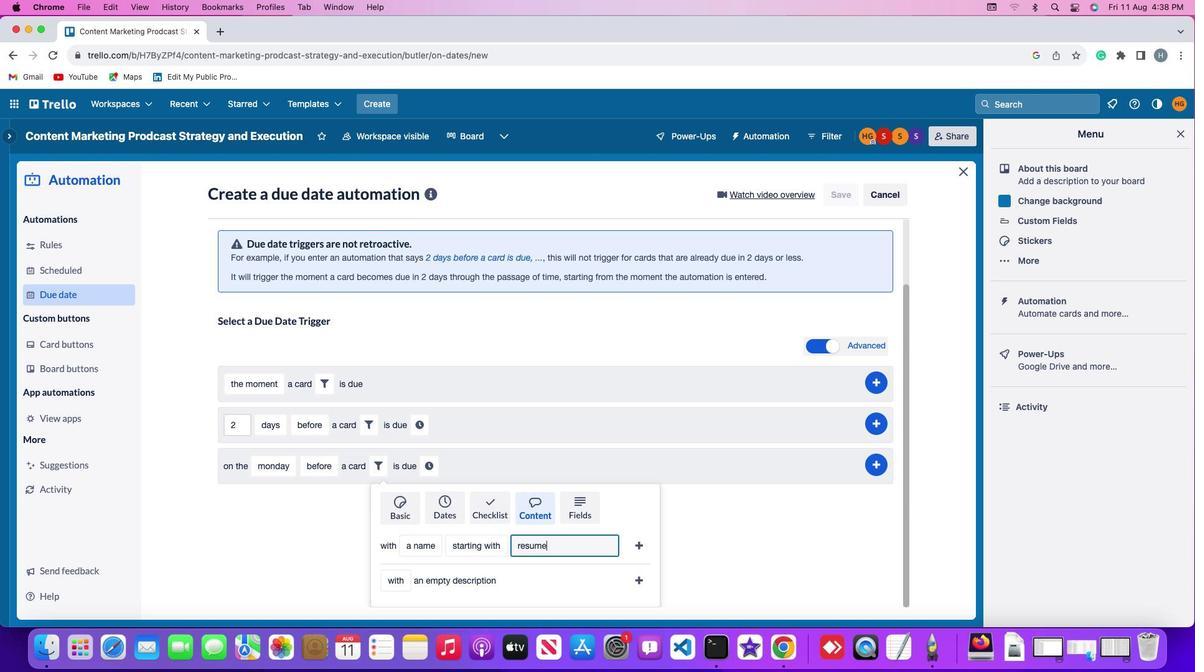 
Action: Mouse moved to (644, 546)
Screenshot: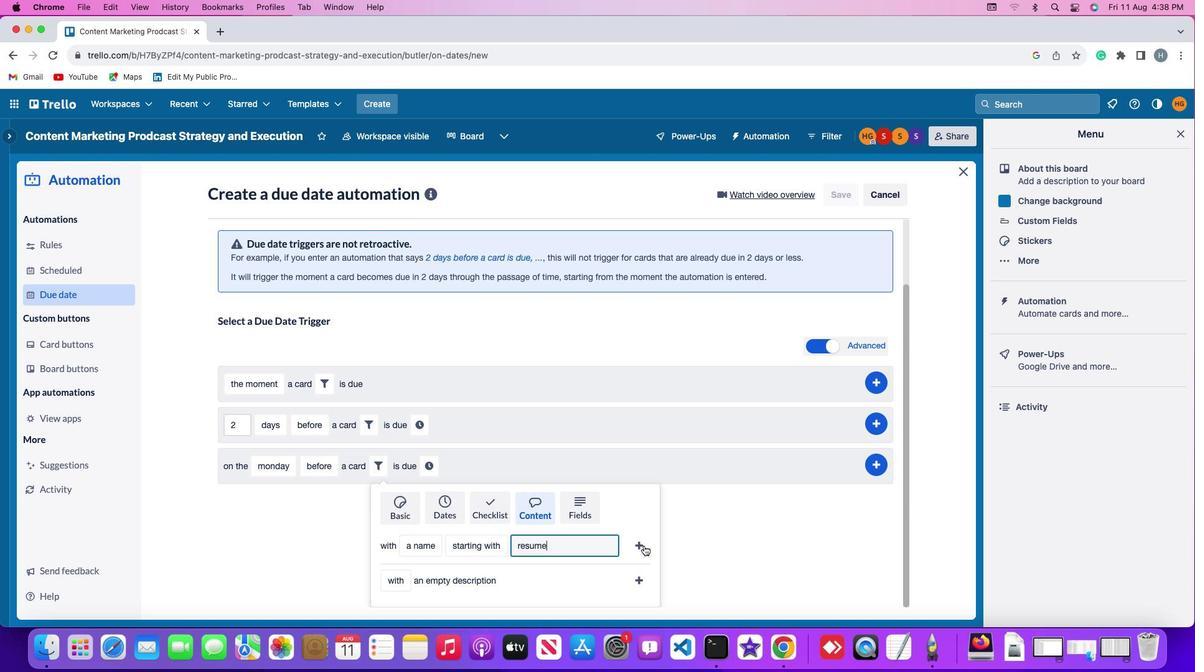 
Action: Mouse pressed left at (644, 546)
Screenshot: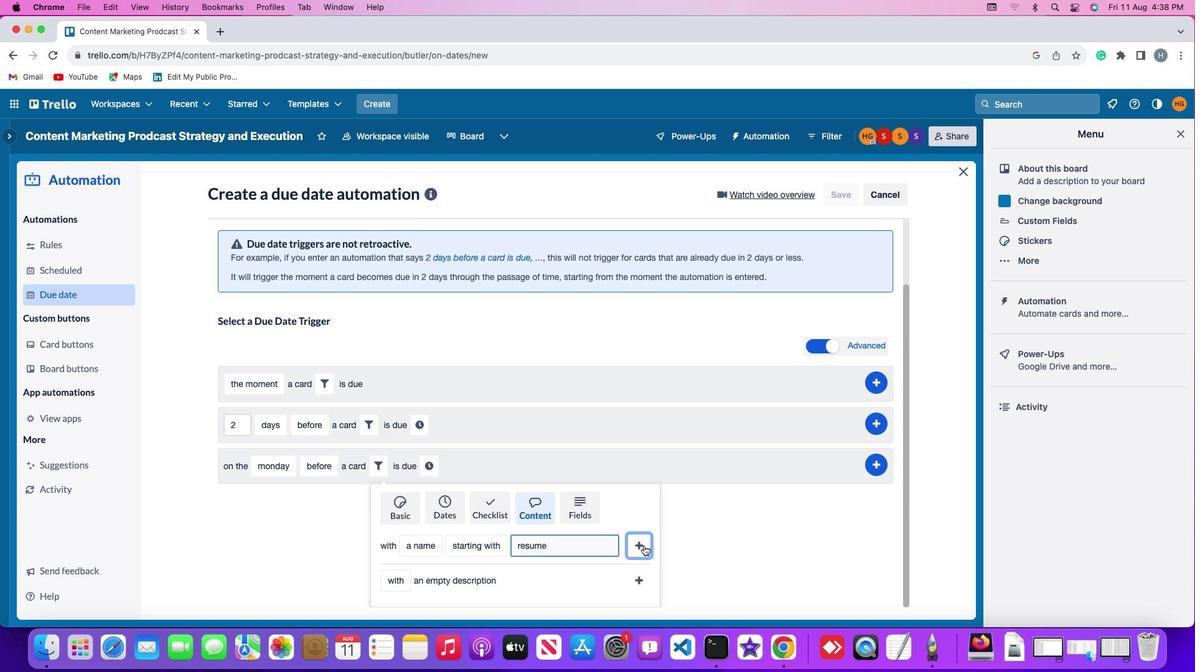 
Action: Mouse moved to (595, 542)
Screenshot: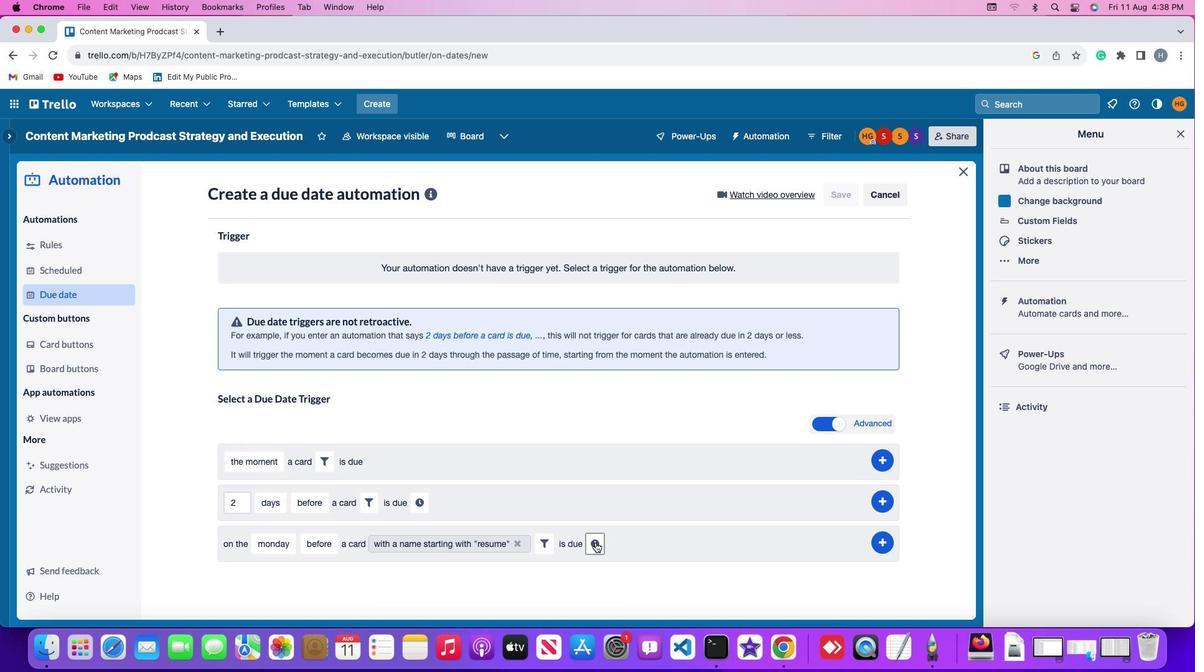 
Action: Mouse pressed left at (595, 542)
Screenshot: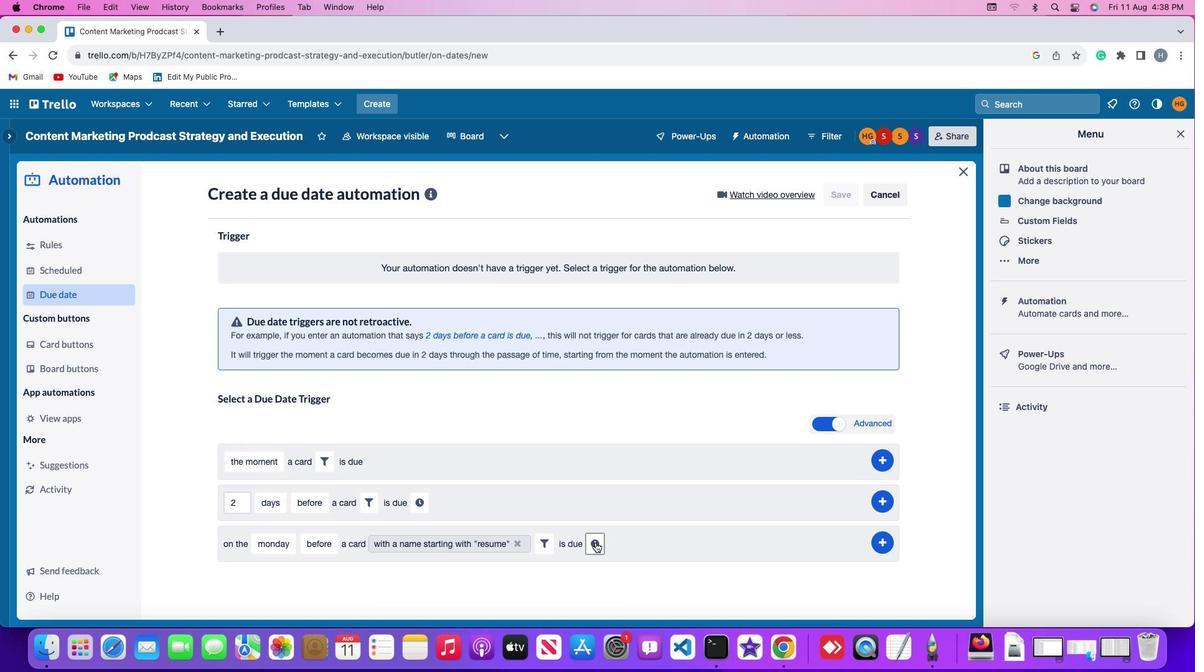 
Action: Mouse moved to (617, 545)
Screenshot: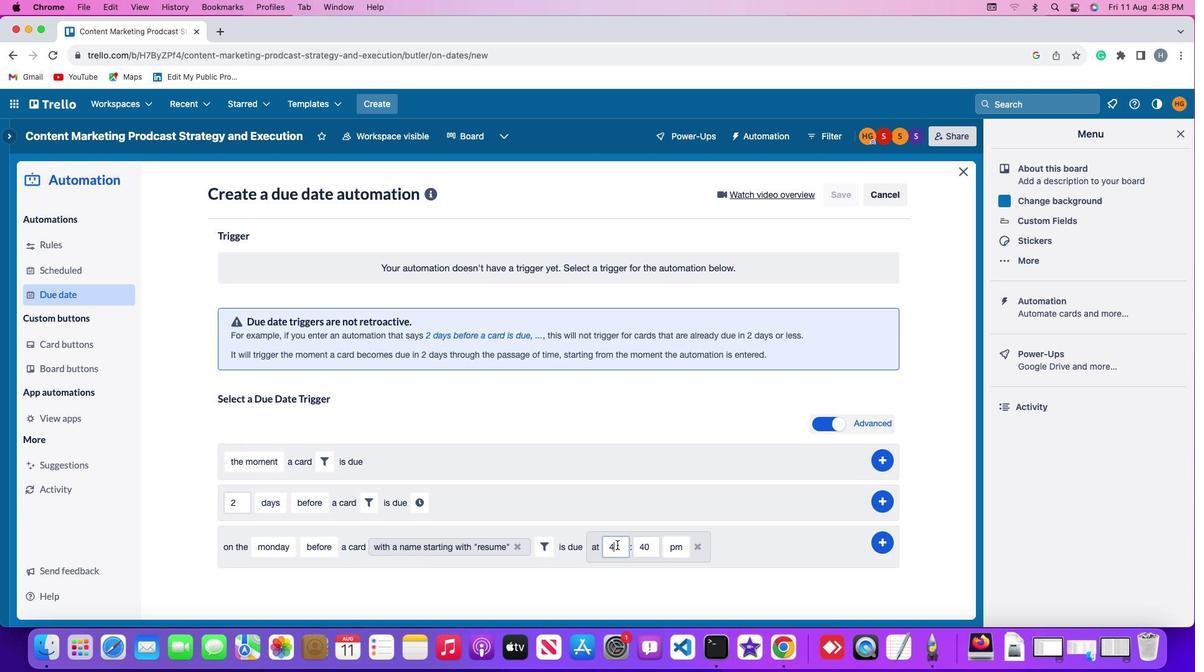 
Action: Mouse pressed left at (617, 545)
Screenshot: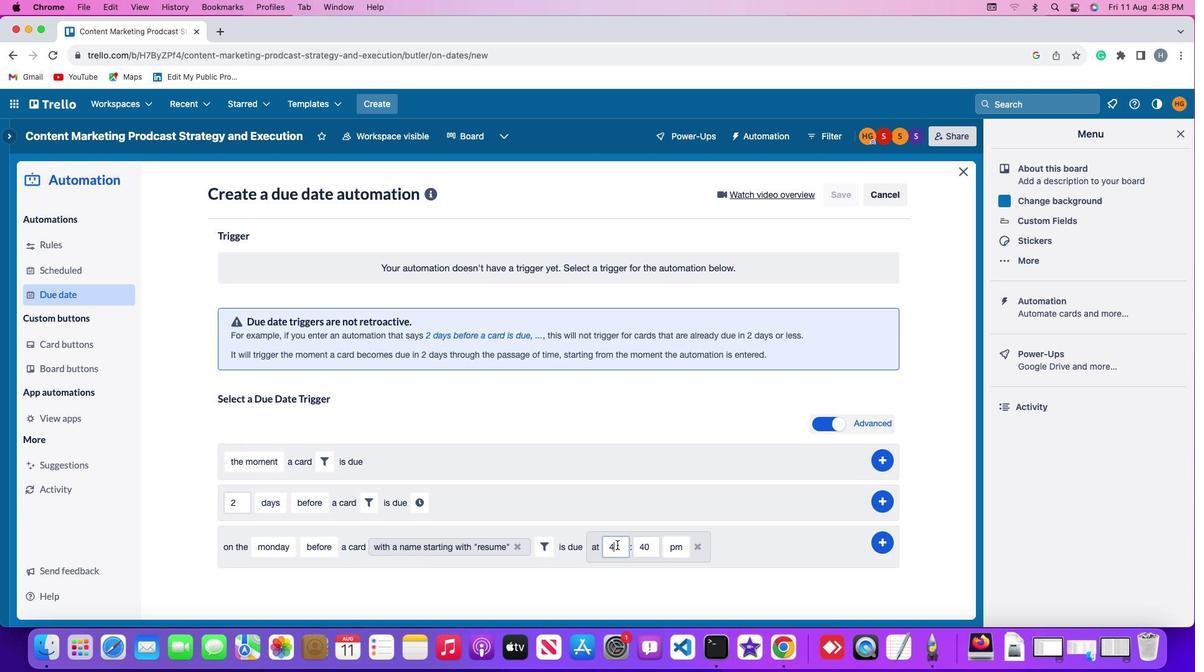 
Action: Mouse moved to (617, 545)
Screenshot: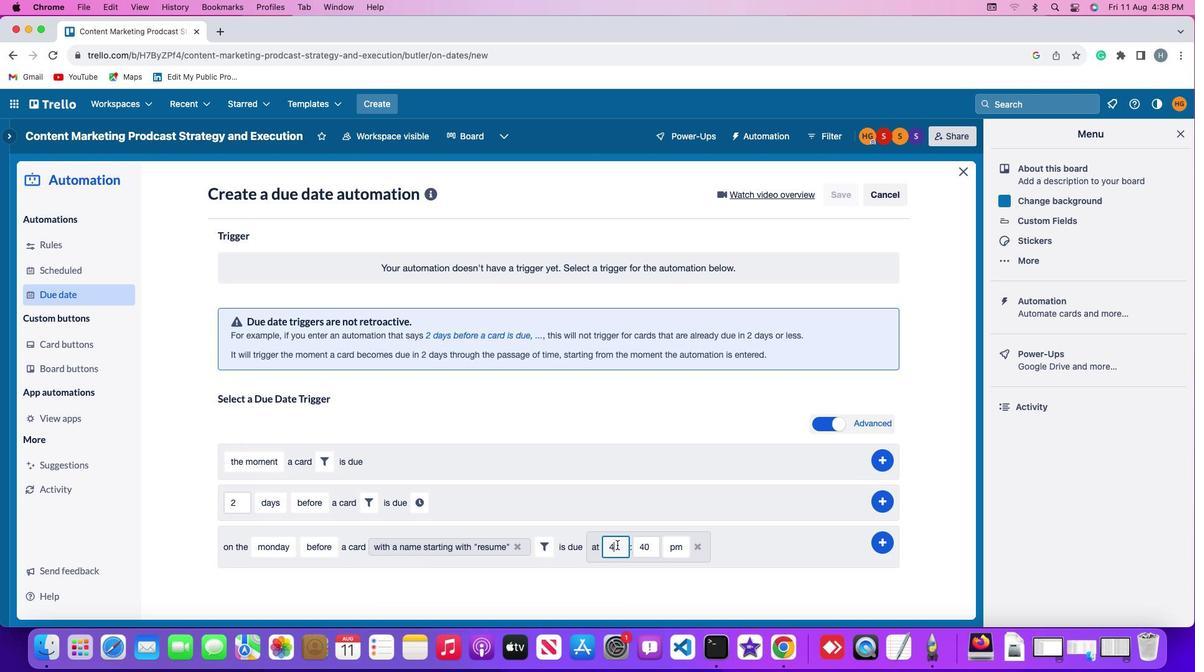 
Action: Key pressed Key.backspace
Screenshot: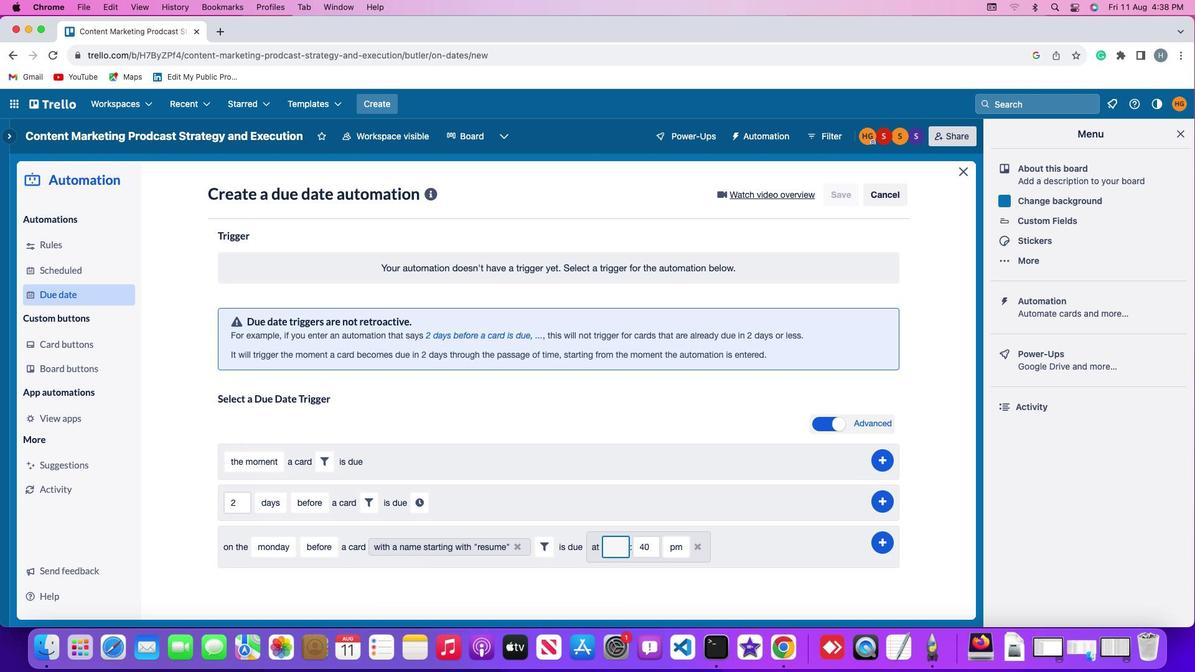 
Action: Mouse moved to (617, 544)
Screenshot: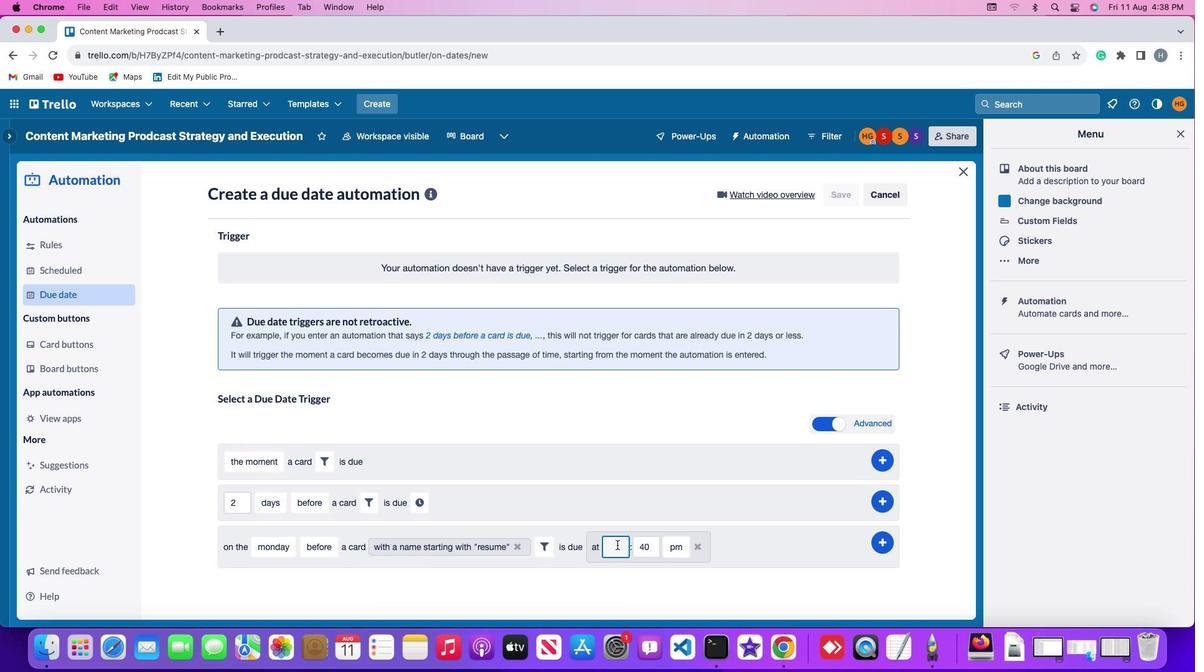 
Action: Key pressed '1''1'
Screenshot: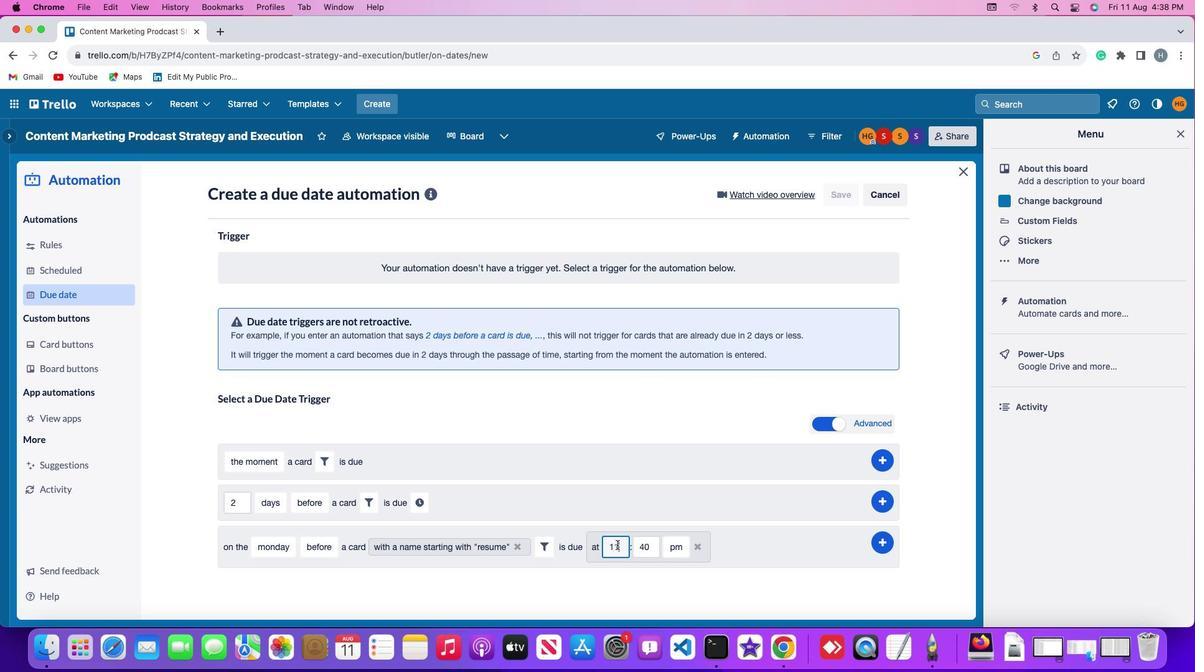 
Action: Mouse moved to (653, 548)
Screenshot: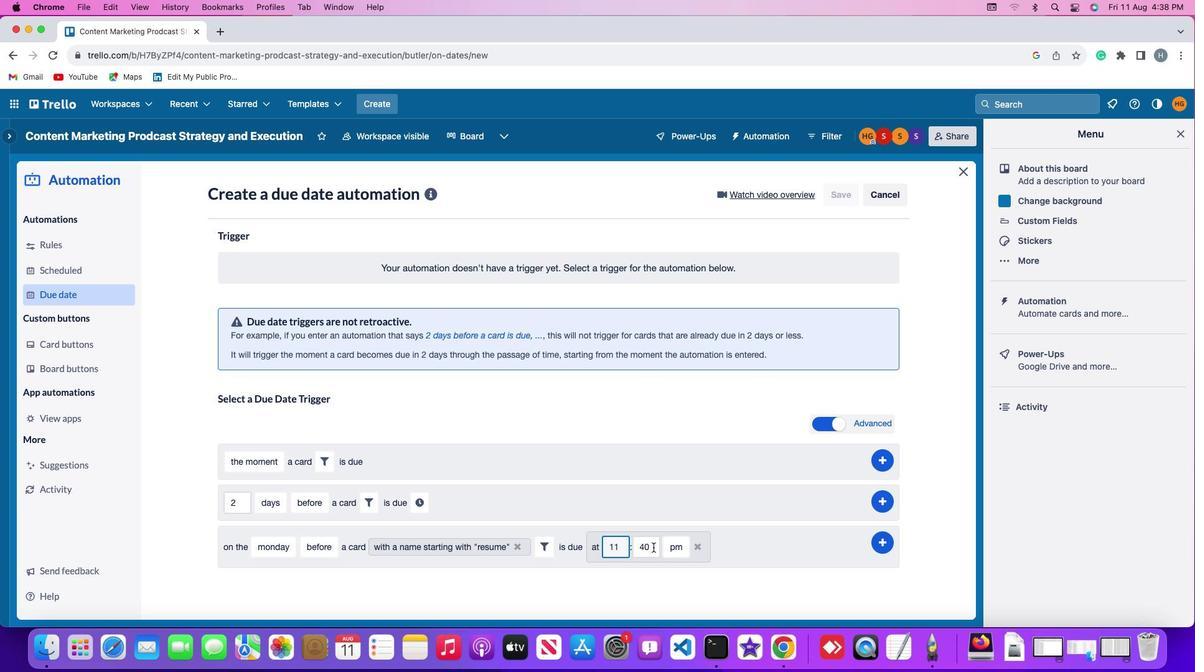 
Action: Mouse pressed left at (653, 548)
Screenshot: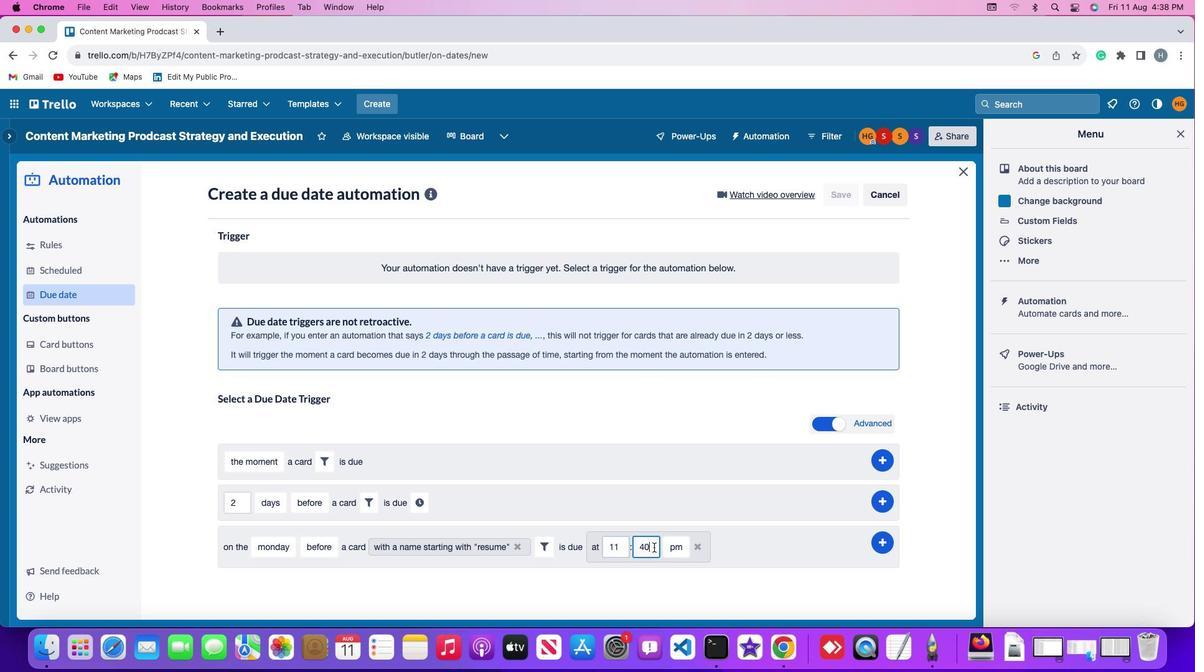 
Action: Mouse moved to (653, 548)
Screenshot: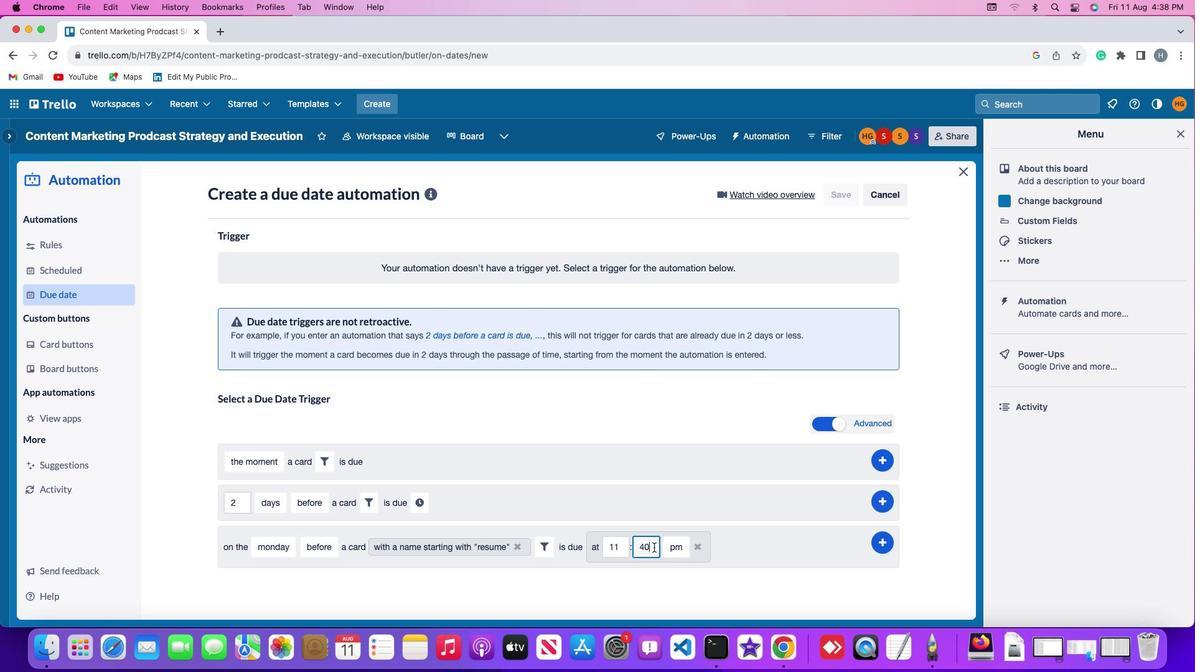 
Action: Key pressed Key.backspaceKey.backspace
Screenshot: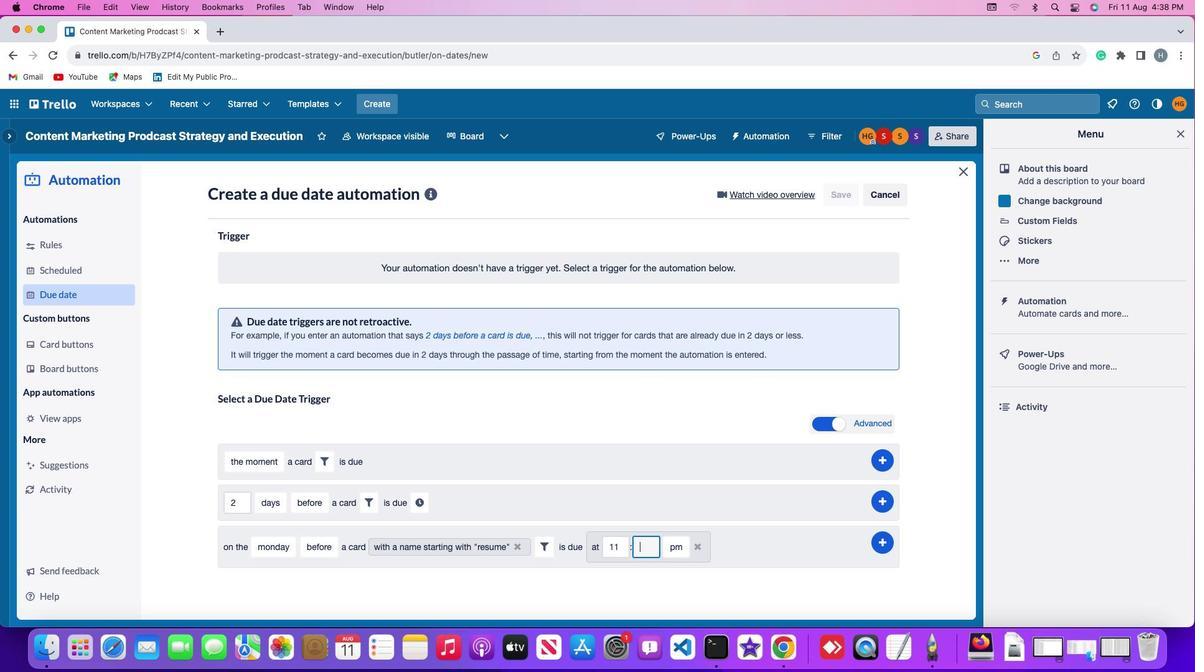 
Action: Mouse moved to (654, 548)
Screenshot: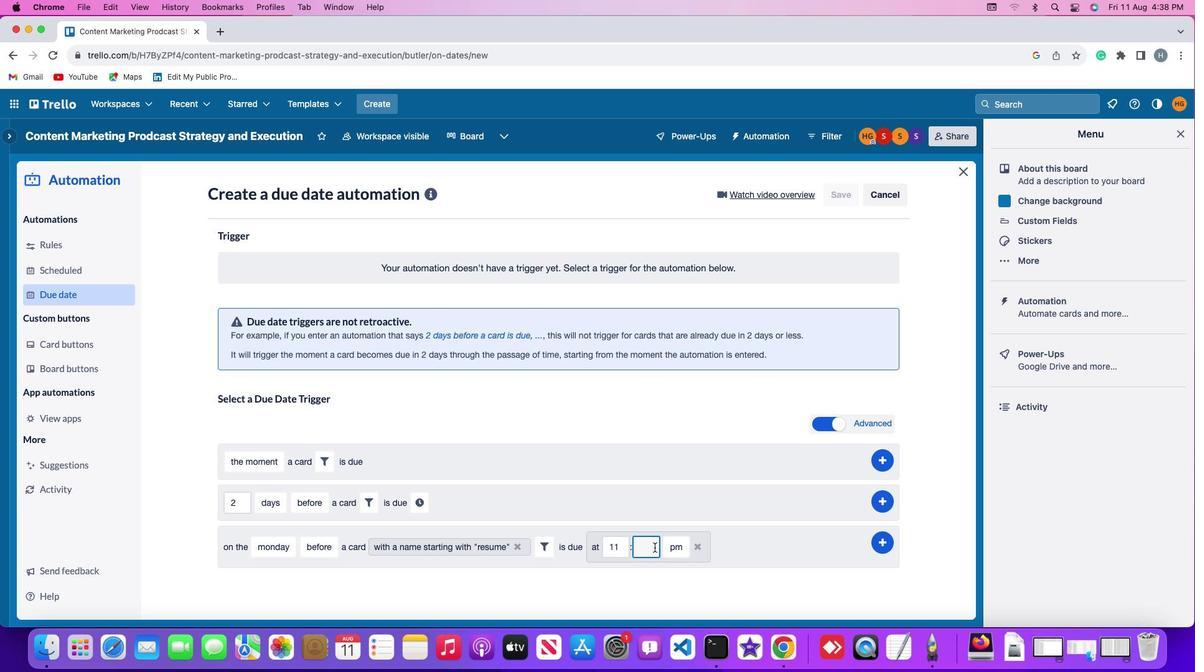 
Action: Key pressed '0''0'
Screenshot: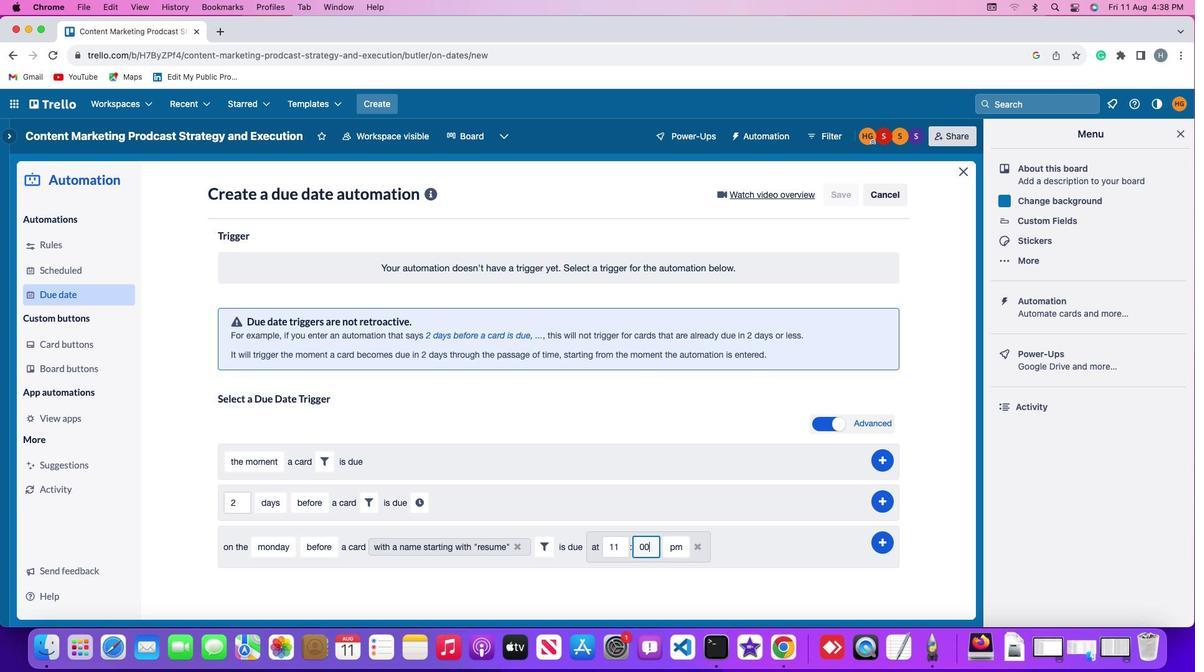 
Action: Mouse moved to (678, 543)
Screenshot: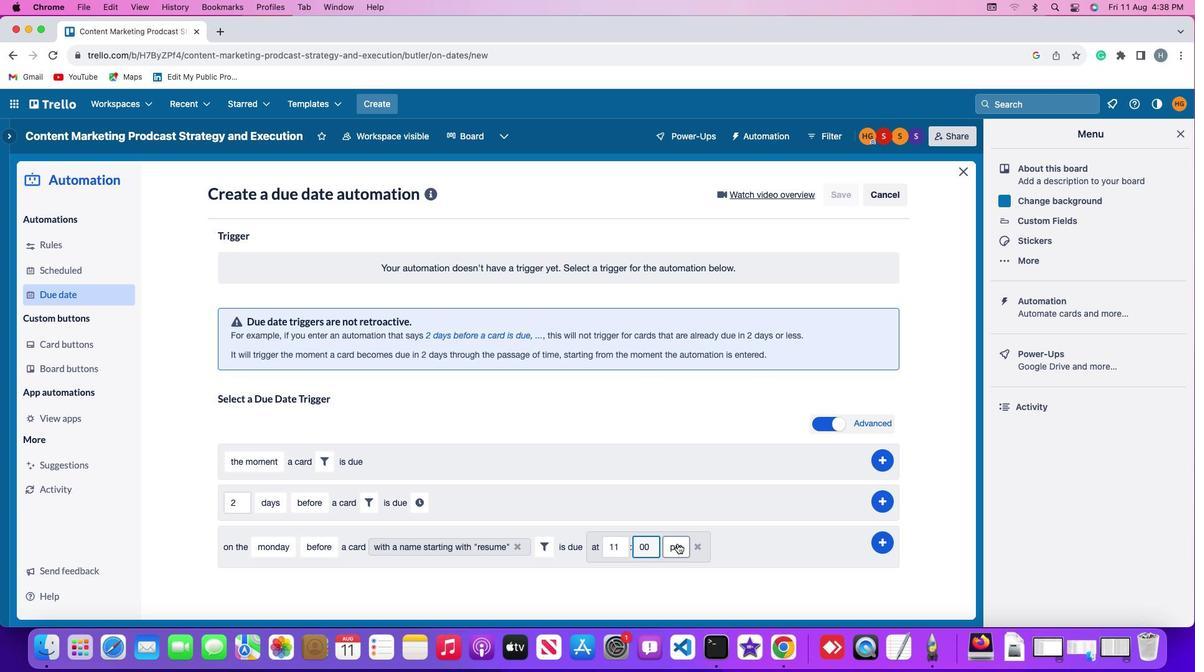 
Action: Mouse pressed left at (678, 543)
Screenshot: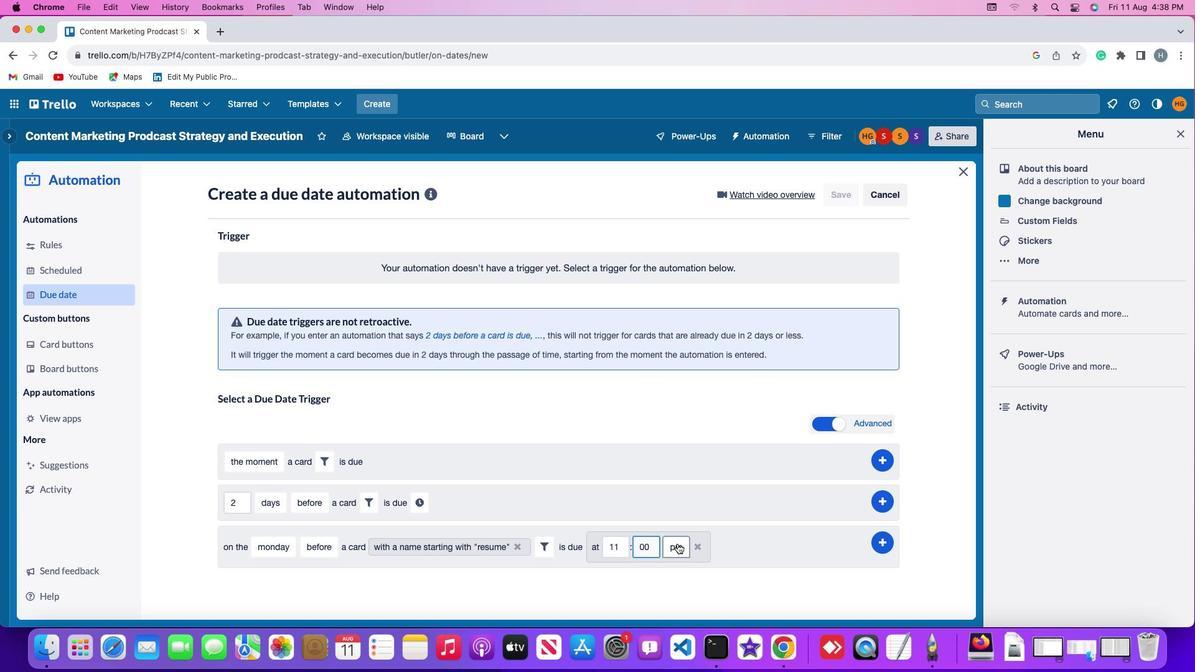 
Action: Mouse moved to (678, 568)
Screenshot: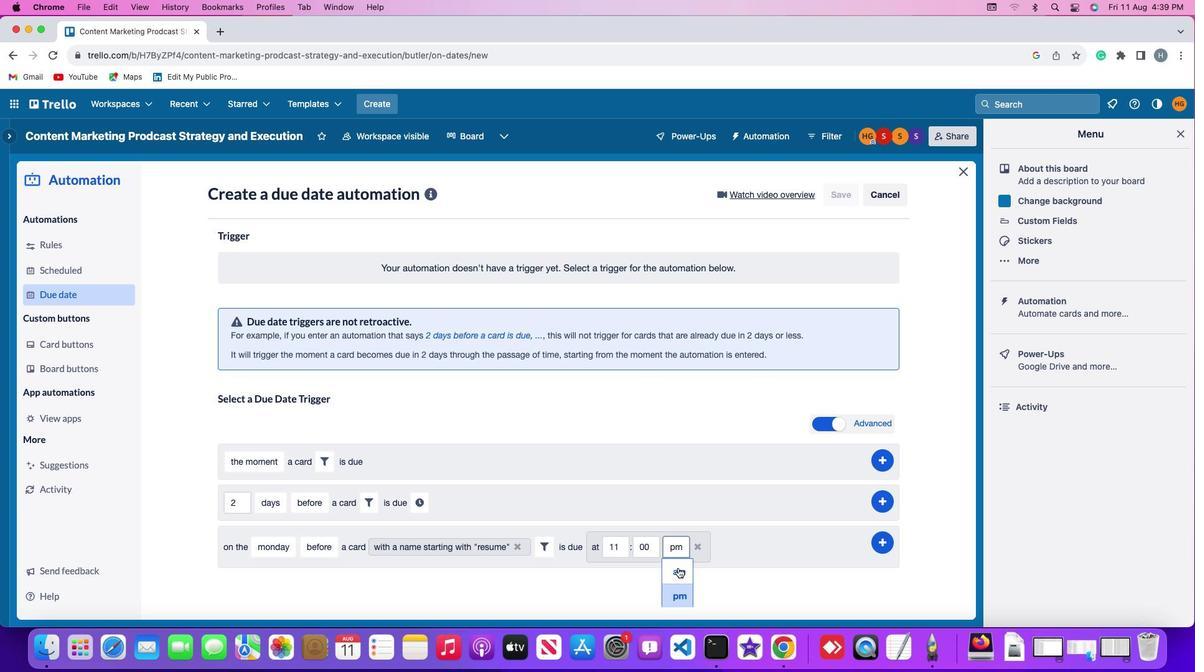 
Action: Mouse pressed left at (678, 568)
Screenshot: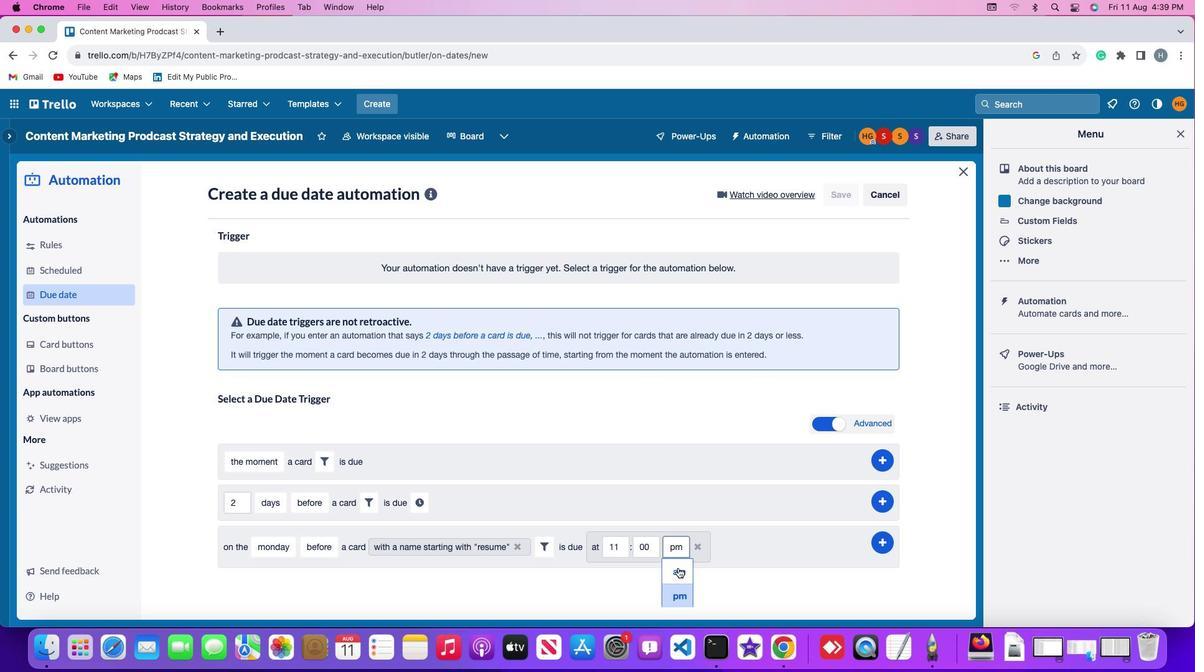 
Action: Mouse moved to (880, 538)
Screenshot: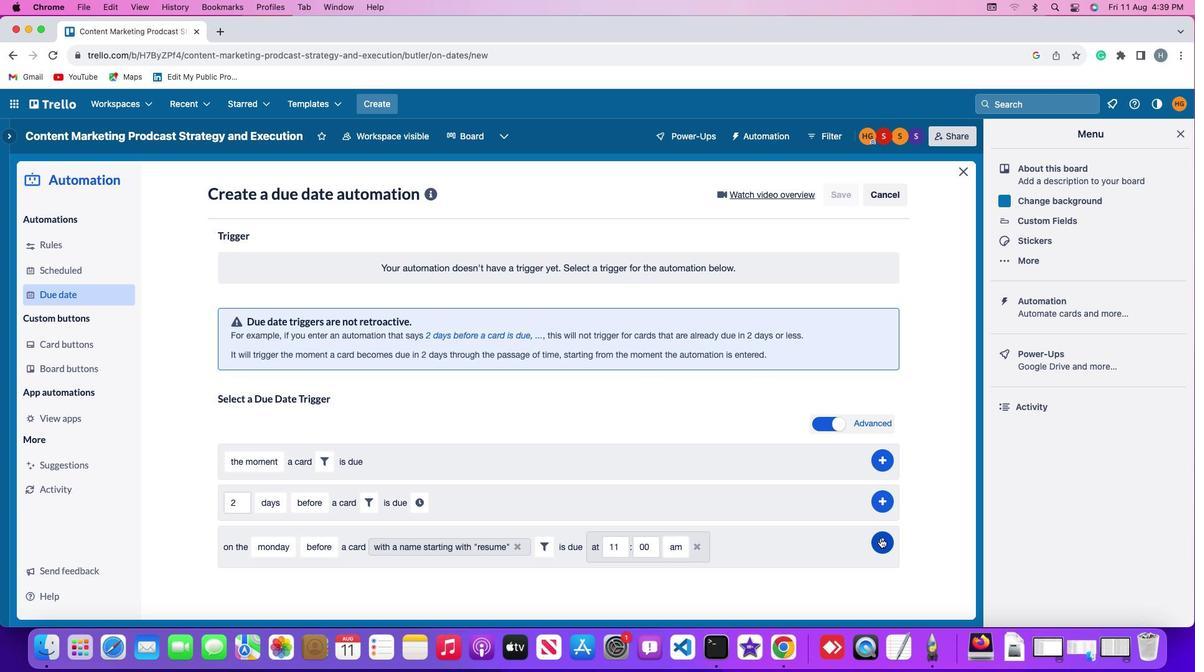 
Action: Mouse pressed left at (880, 538)
Screenshot: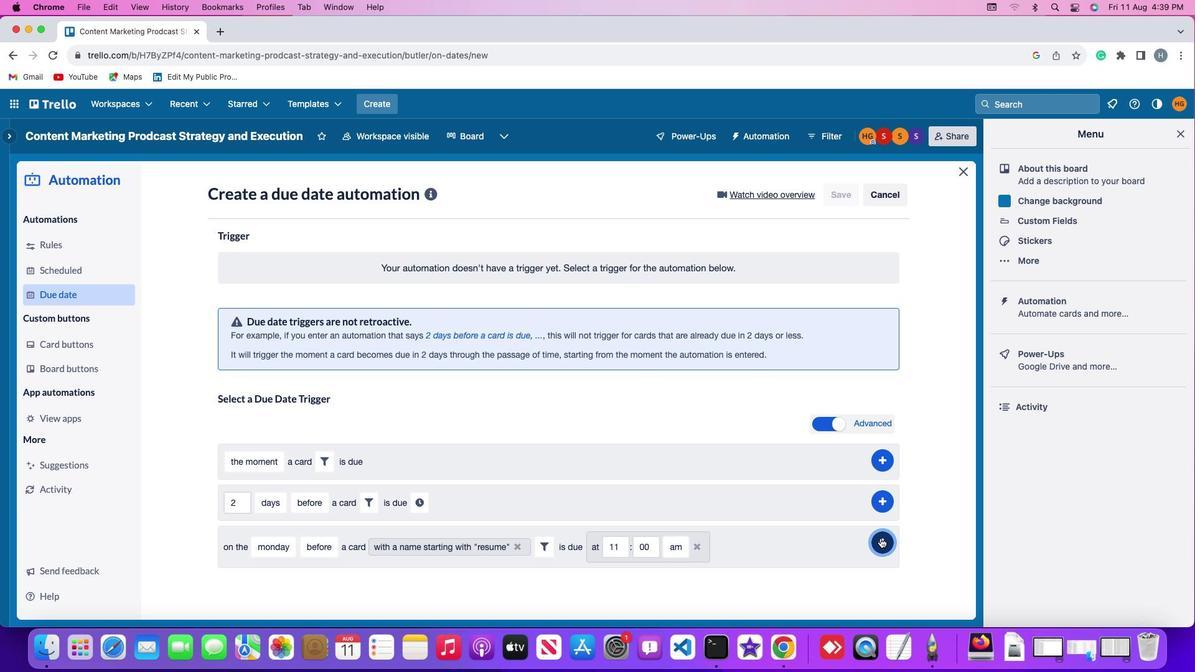 
Action: Mouse moved to (931, 420)
Screenshot: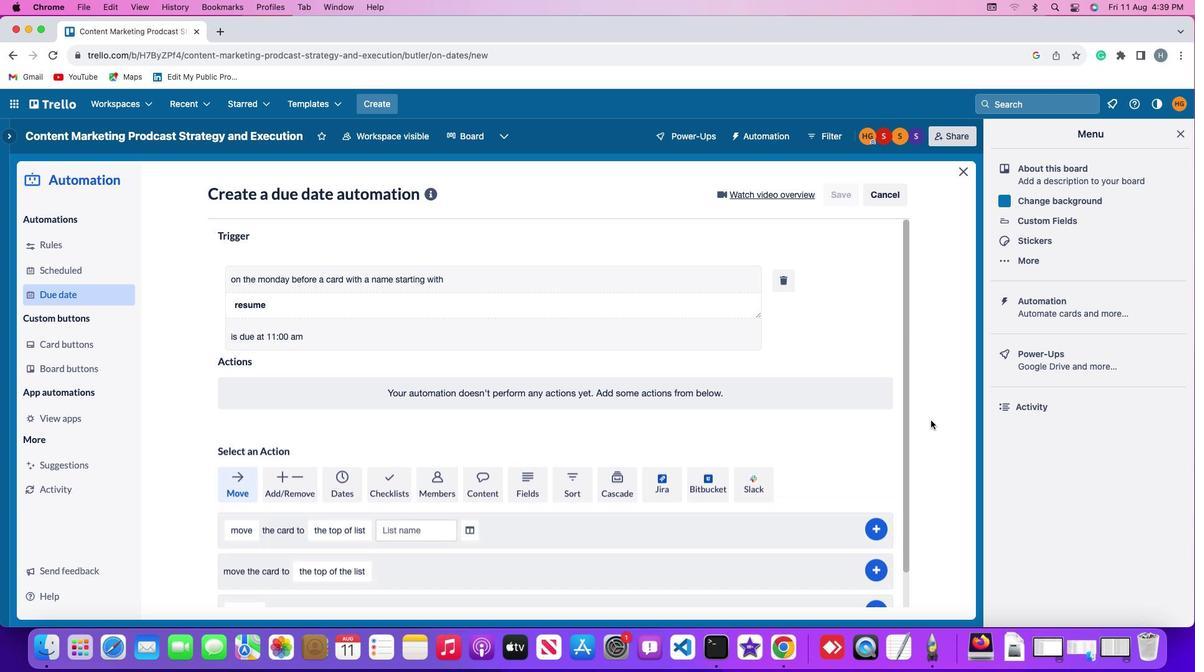 
